 Task: Create new customer invoice with Date Opened: 20-May-23, Select Customer: Muse, Terms: Net 30. Make invoice entry for item-1 with Date: 20-May-23, Description: Chioma Celluattack Bundle
, Income Account: Income:Sales, Quantity: 1, Unit Price: 14.99, Sales Tax: Y, Sales Tax Included: Y, Tax Table: Sales Tax. Make entry for item-2 with Date: 20-May-23, Description: Secret Dry Spray Antiperspirant Deodorant Vanilla & Argan Oil (4.1 oz)
, Income Account: Income:Sales, Quantity: 1, Unit Price: 12.99, Sales Tax: Y, Sales Tax Included: Y, Tax Table: Sales Tax. Post Invoice with Post Date: 20-May-23, Post to Accounts: Assets:Accounts Receivable. Pay / Process Payment with Transaction Date: 18-Jun-23, Amount: 27.98, Transfer Account: Checking Account. Go to 'Print Invoice'.
Action: Mouse moved to (155, 33)
Screenshot: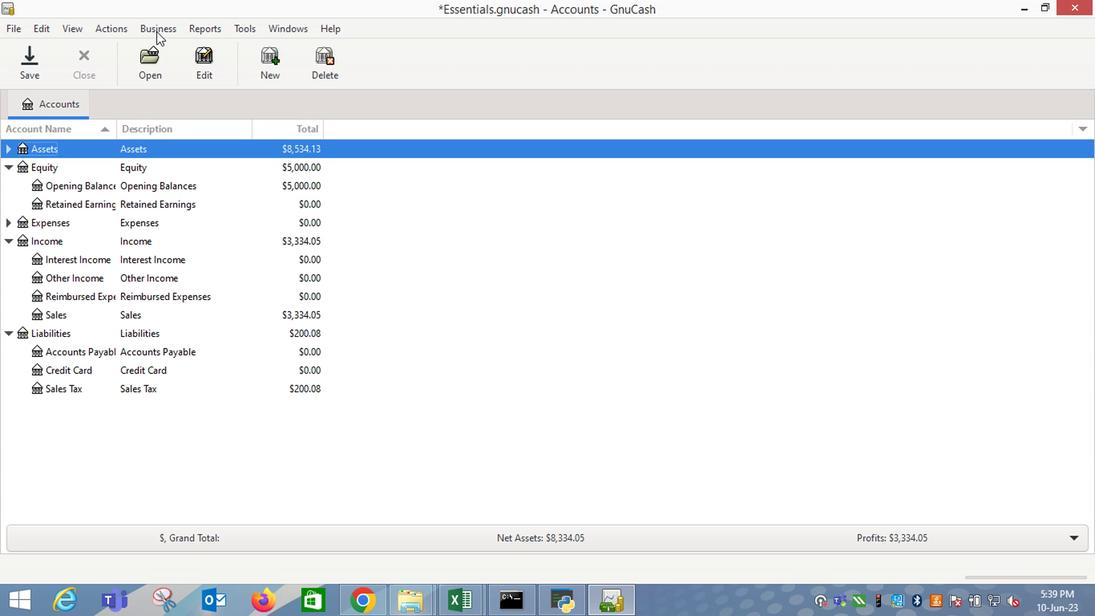 
Action: Mouse pressed left at (155, 33)
Screenshot: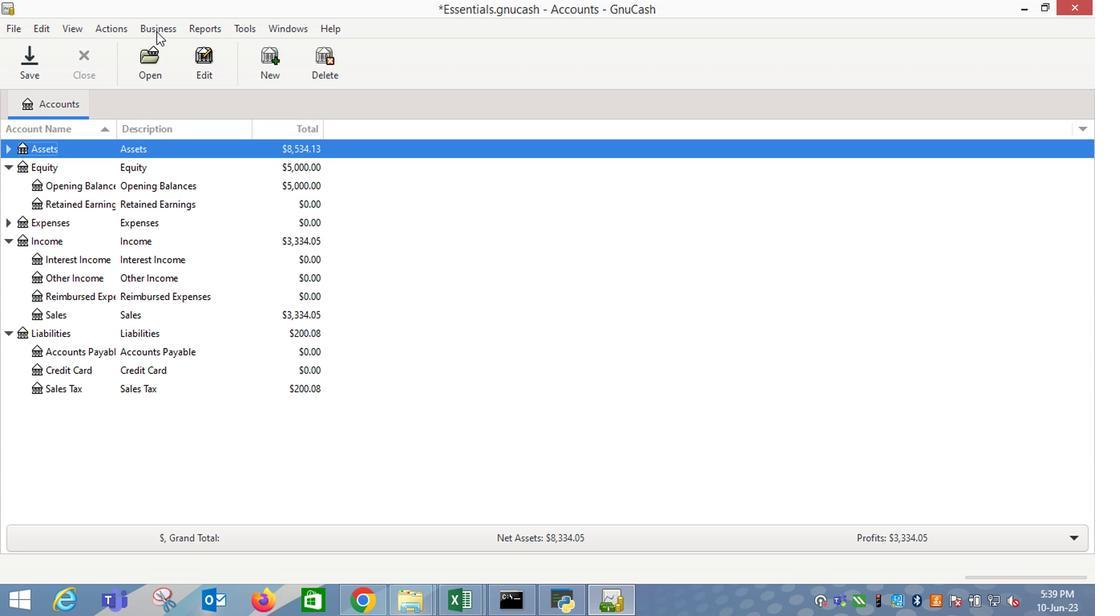 
Action: Mouse moved to (344, 112)
Screenshot: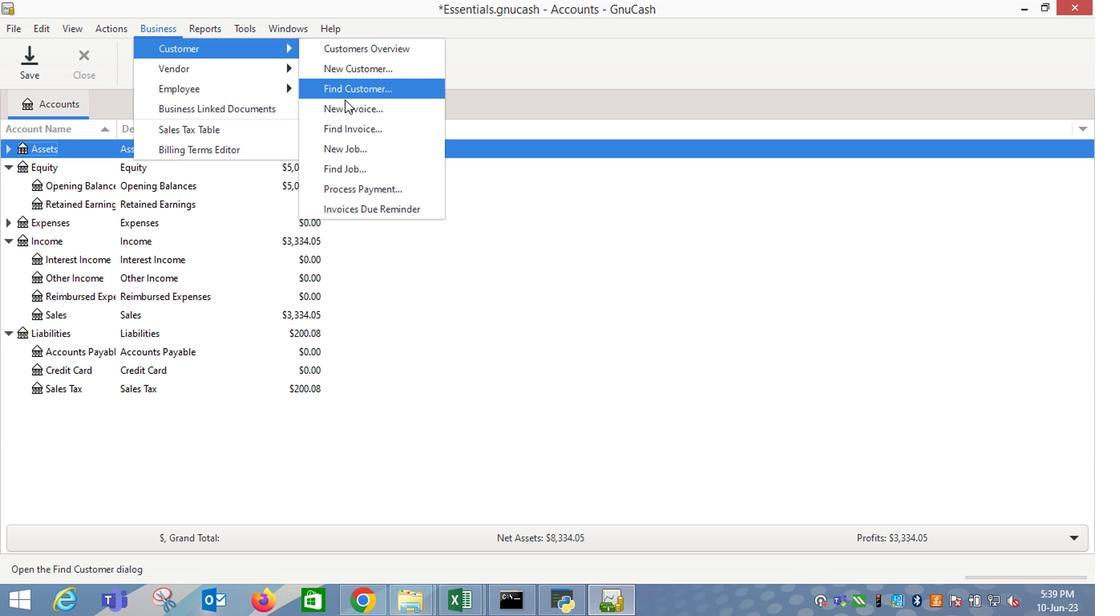 
Action: Mouse pressed left at (344, 112)
Screenshot: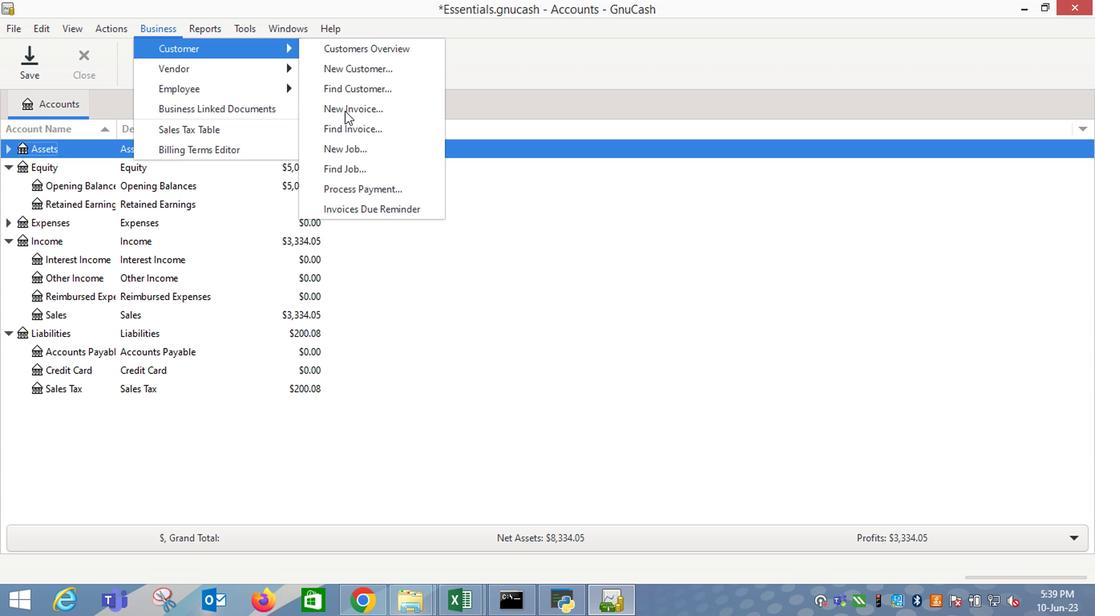 
Action: Mouse moved to (657, 243)
Screenshot: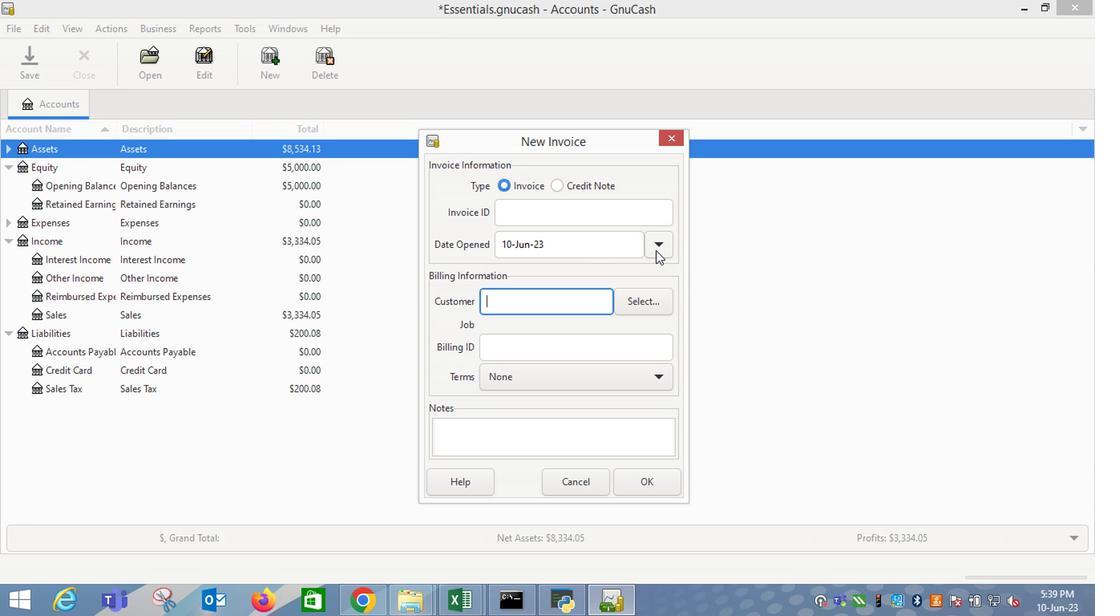 
Action: Mouse pressed left at (657, 243)
Screenshot: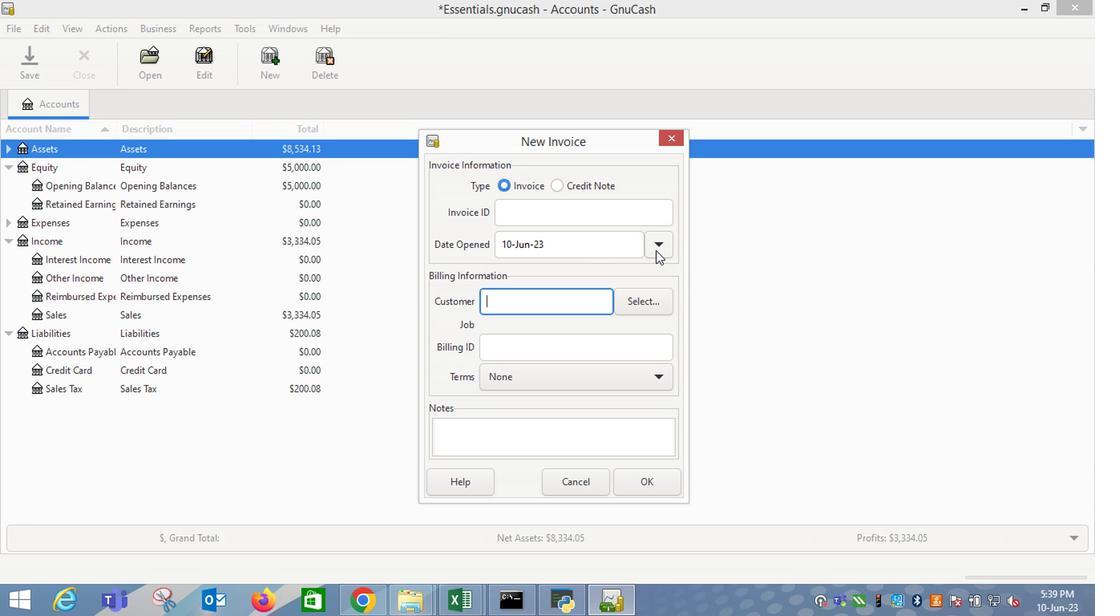 
Action: Mouse moved to (535, 272)
Screenshot: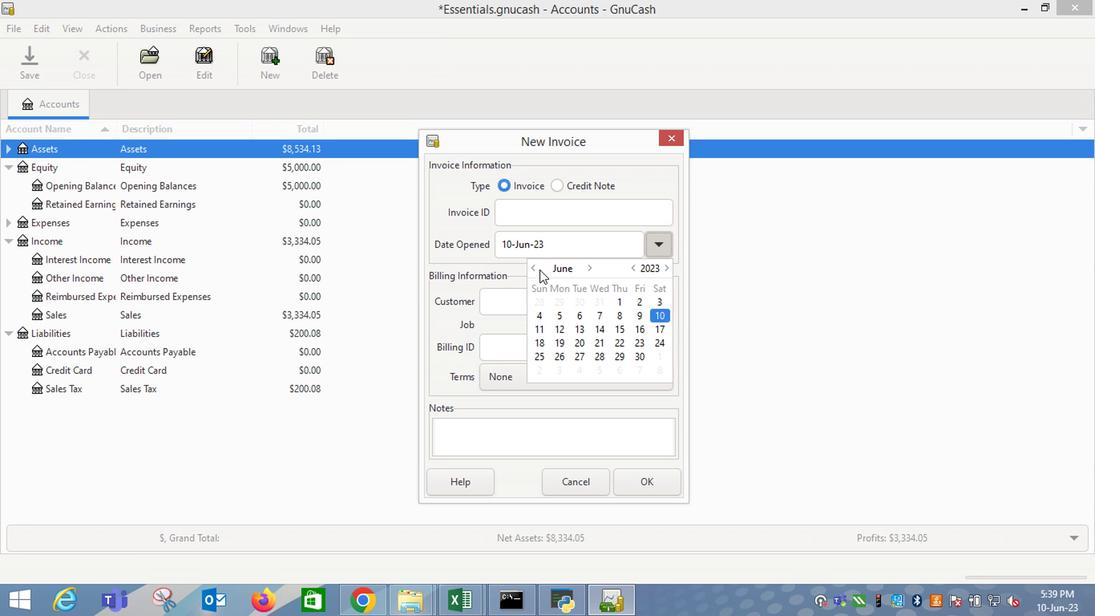 
Action: Mouse pressed left at (535, 272)
Screenshot: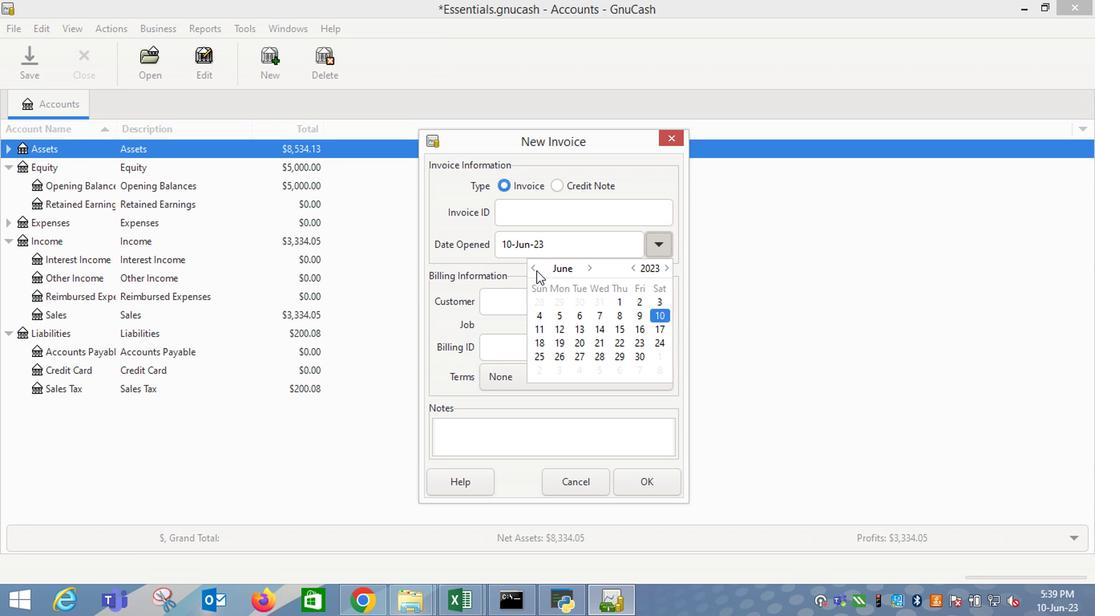 
Action: Mouse moved to (655, 329)
Screenshot: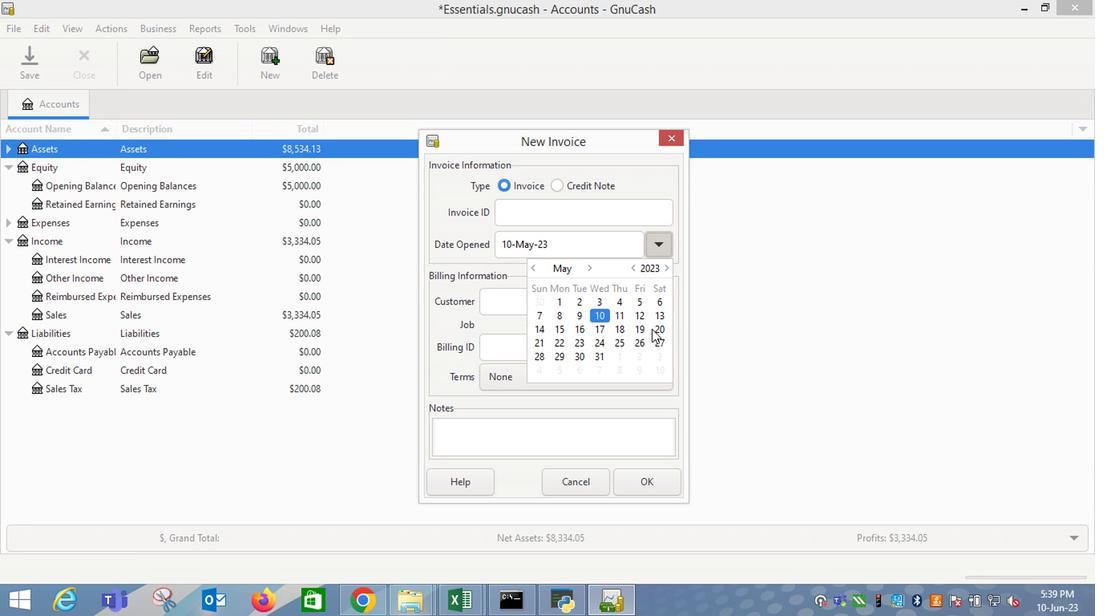 
Action: Mouse pressed left at (655, 329)
Screenshot: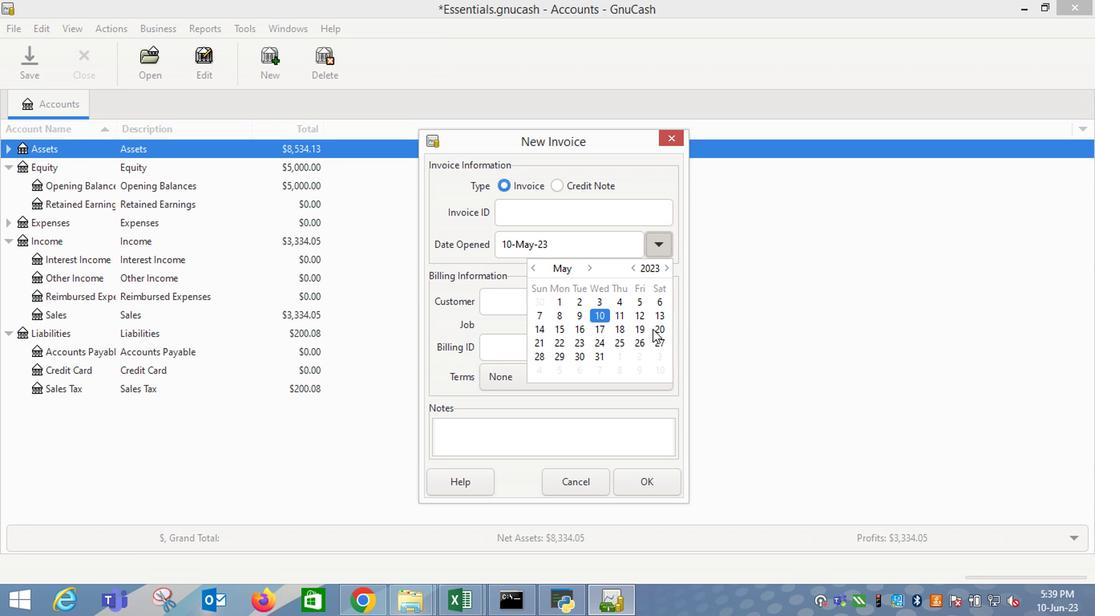
Action: Mouse moved to (481, 308)
Screenshot: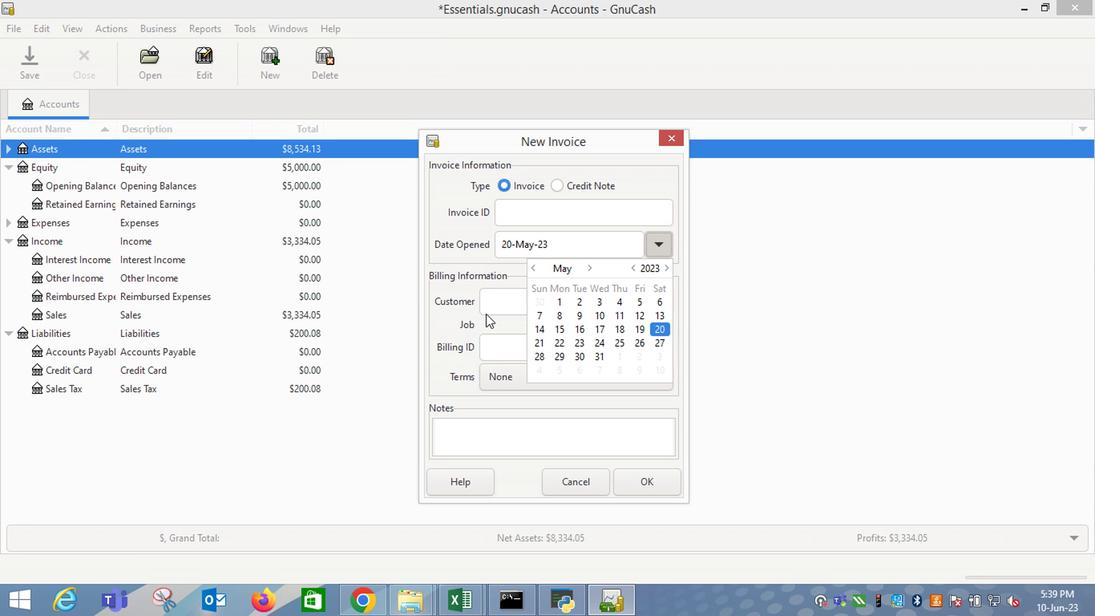 
Action: Mouse pressed left at (481, 308)
Screenshot: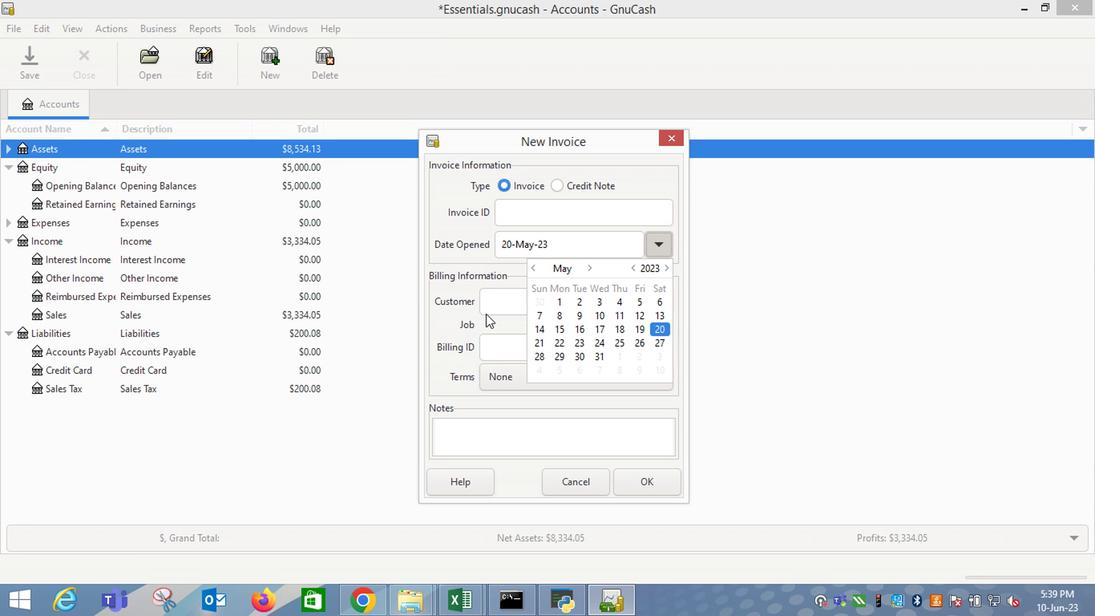 
Action: Mouse moved to (499, 305)
Screenshot: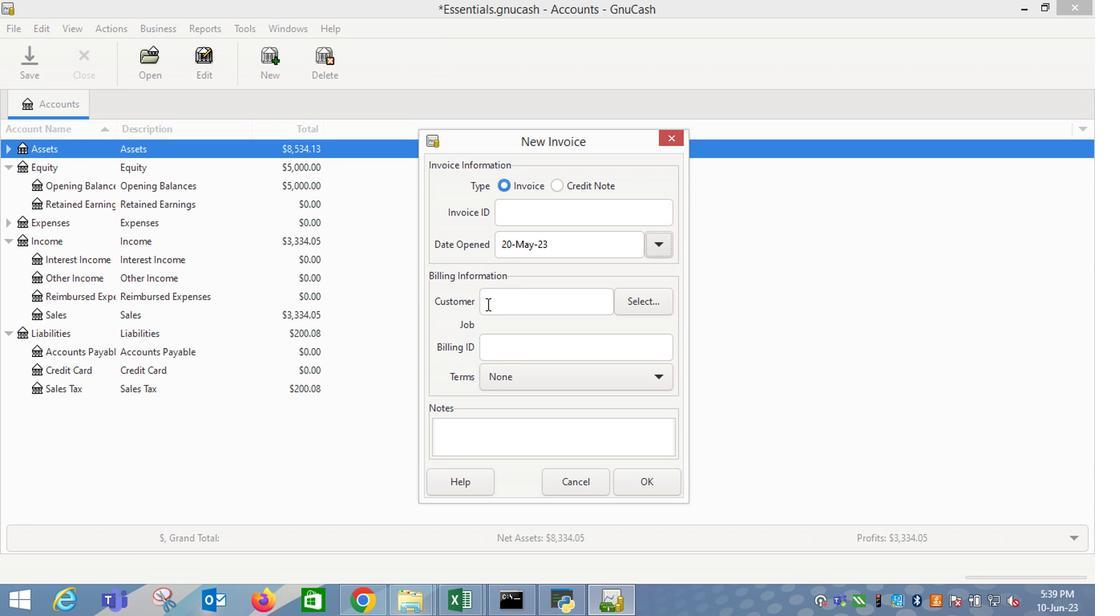 
Action: Mouse pressed left at (499, 305)
Screenshot: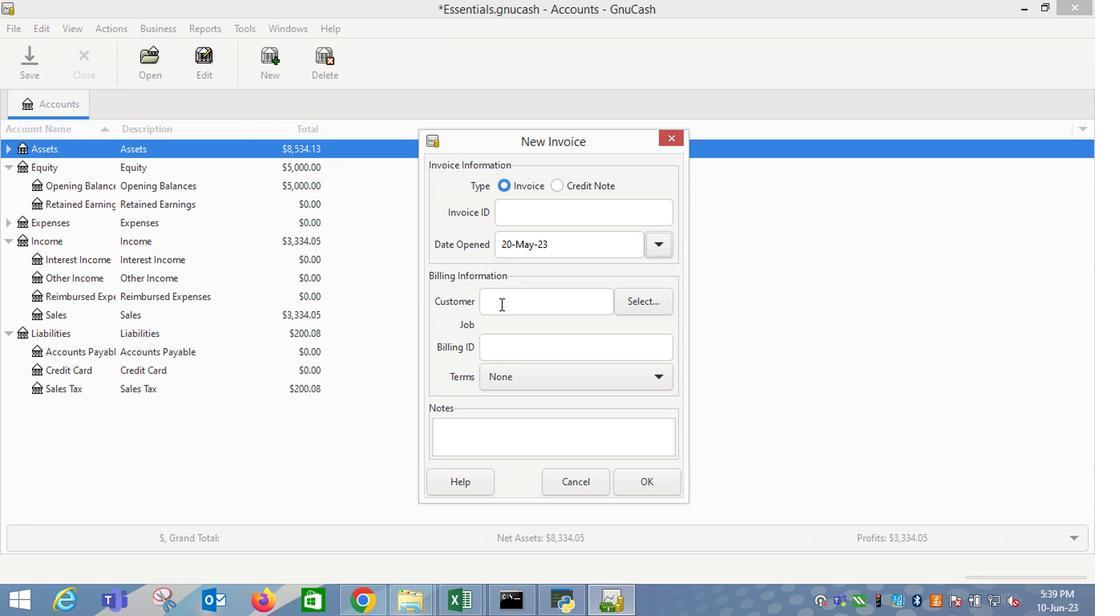 
Action: Key pressed <Key.shift_r>Mu
Screenshot: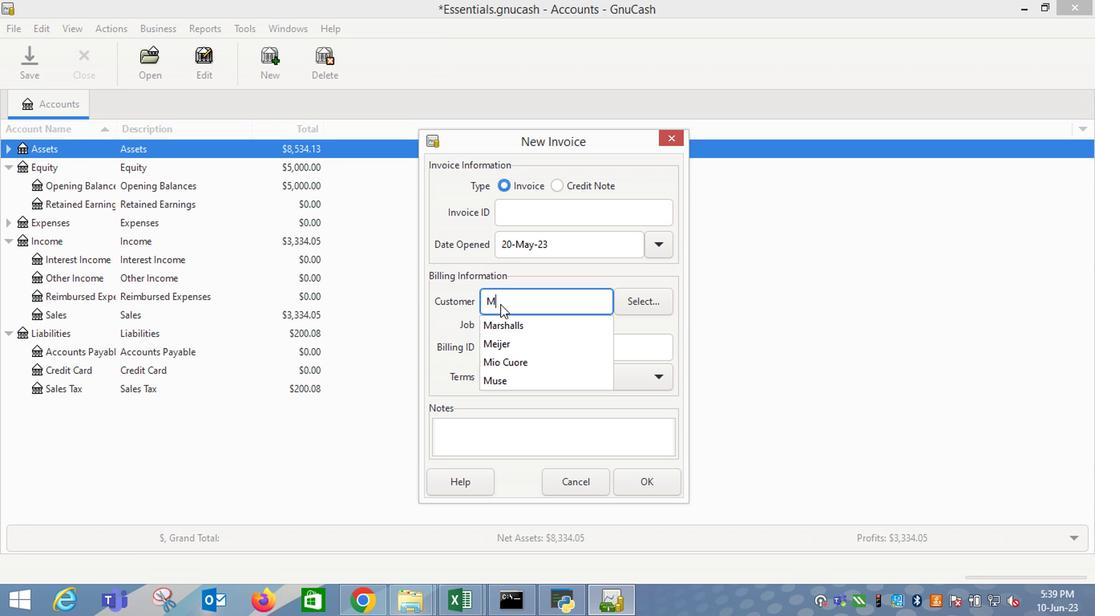 
Action: Mouse moved to (510, 321)
Screenshot: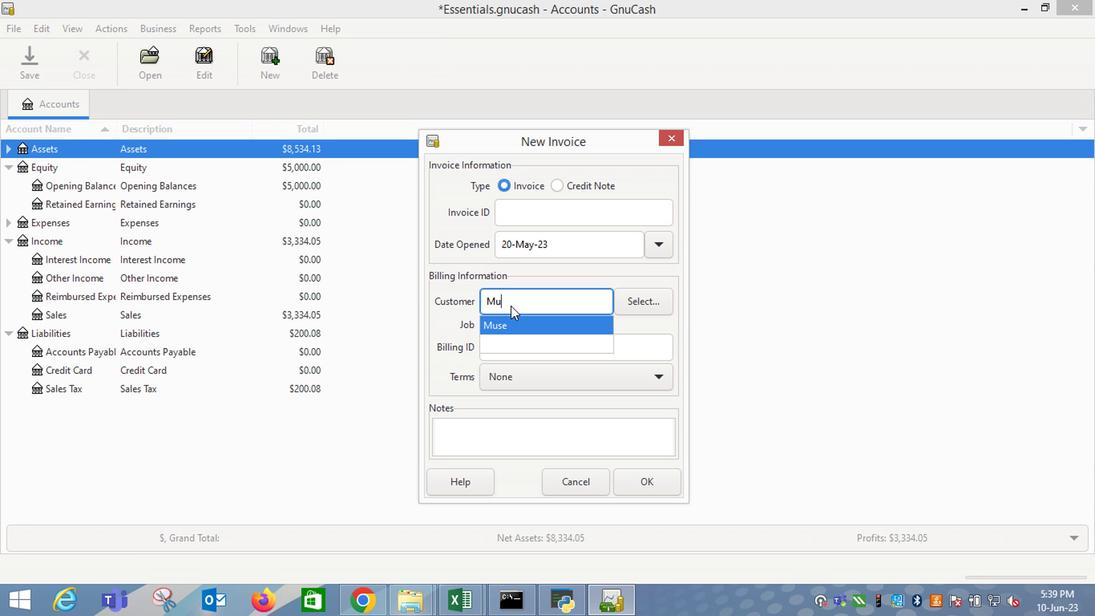 
Action: Mouse pressed left at (510, 321)
Screenshot: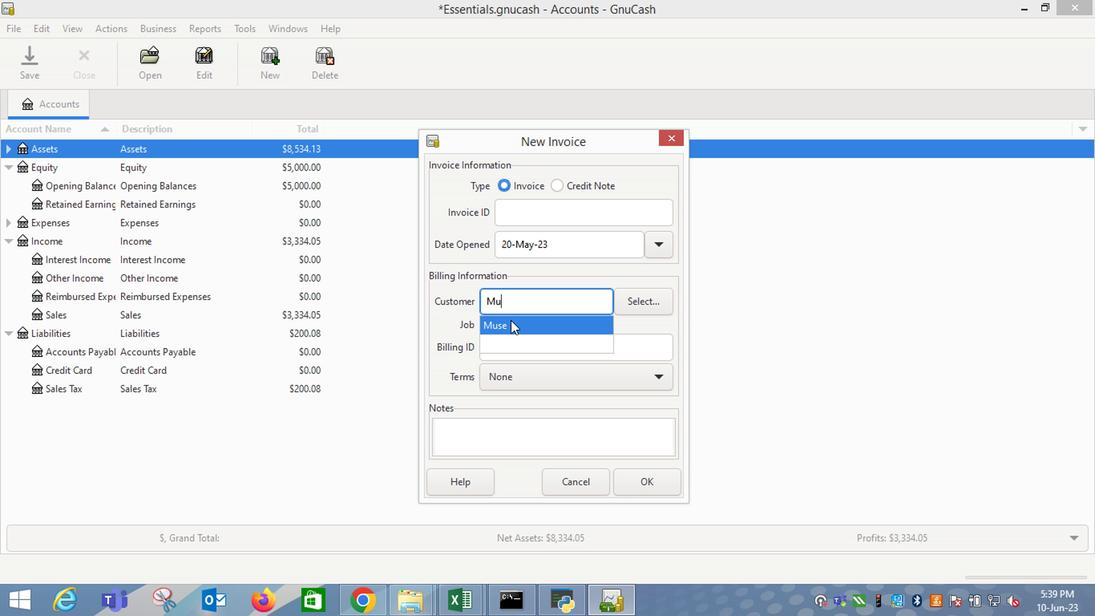 
Action: Mouse moved to (519, 401)
Screenshot: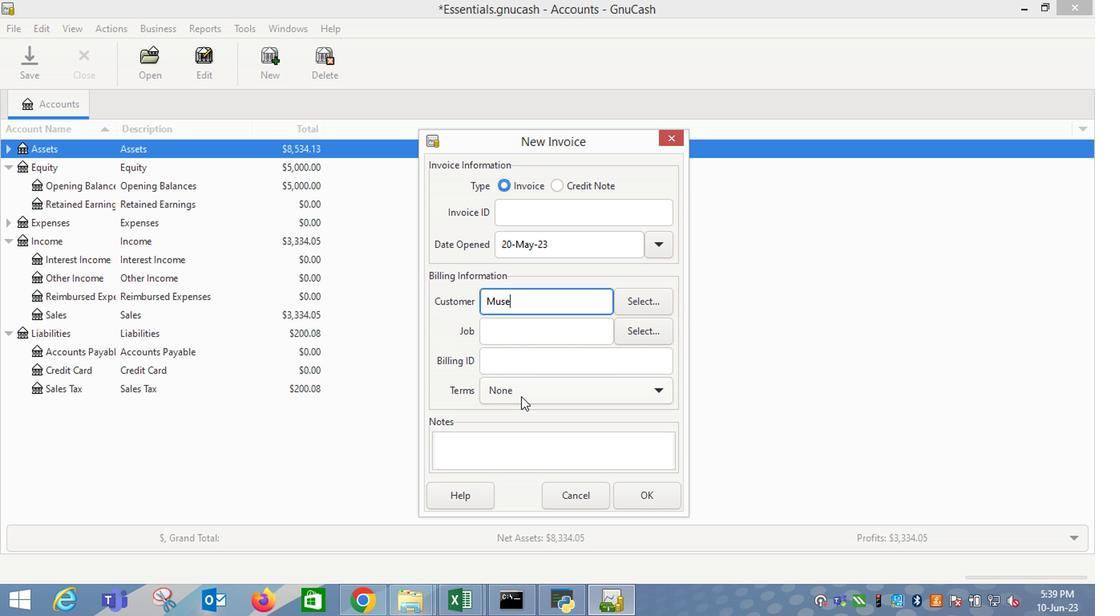 
Action: Mouse pressed left at (519, 401)
Screenshot: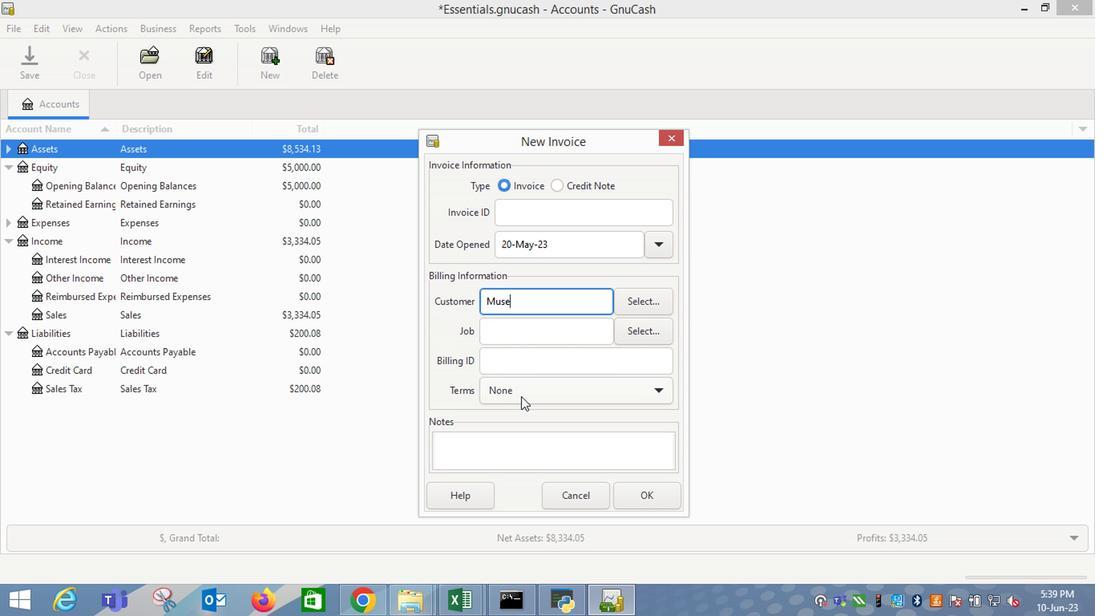 
Action: Mouse moved to (523, 447)
Screenshot: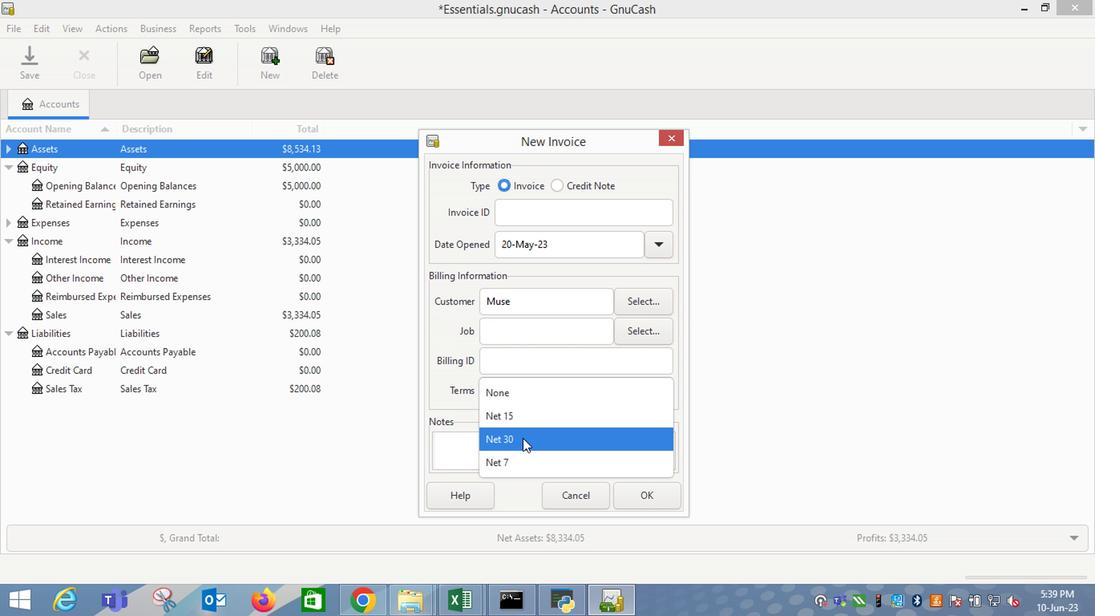 
Action: Mouse pressed left at (523, 447)
Screenshot: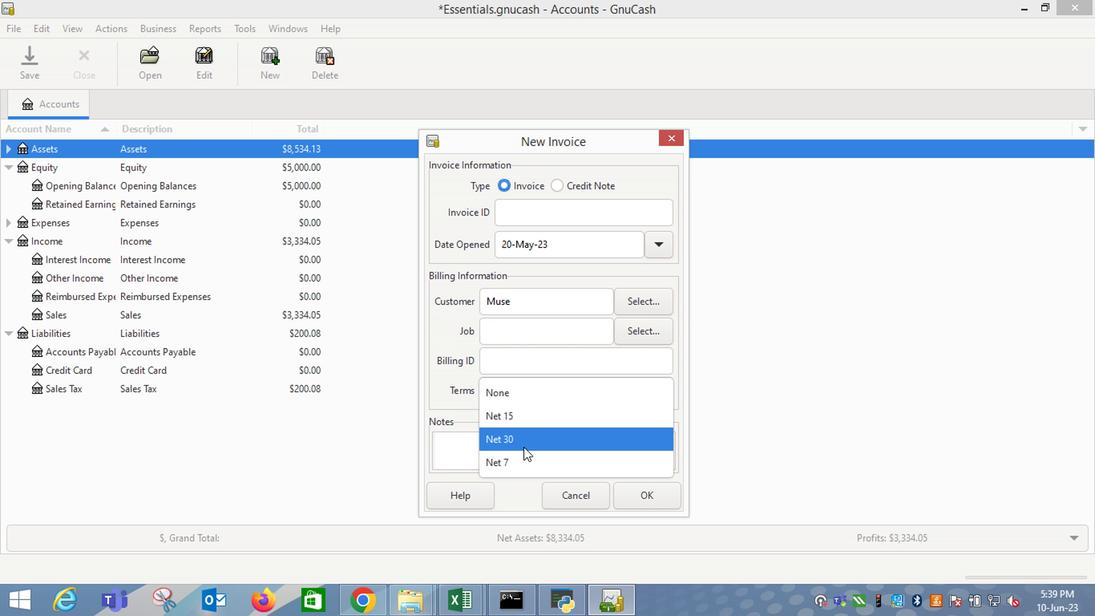 
Action: Mouse moved to (651, 493)
Screenshot: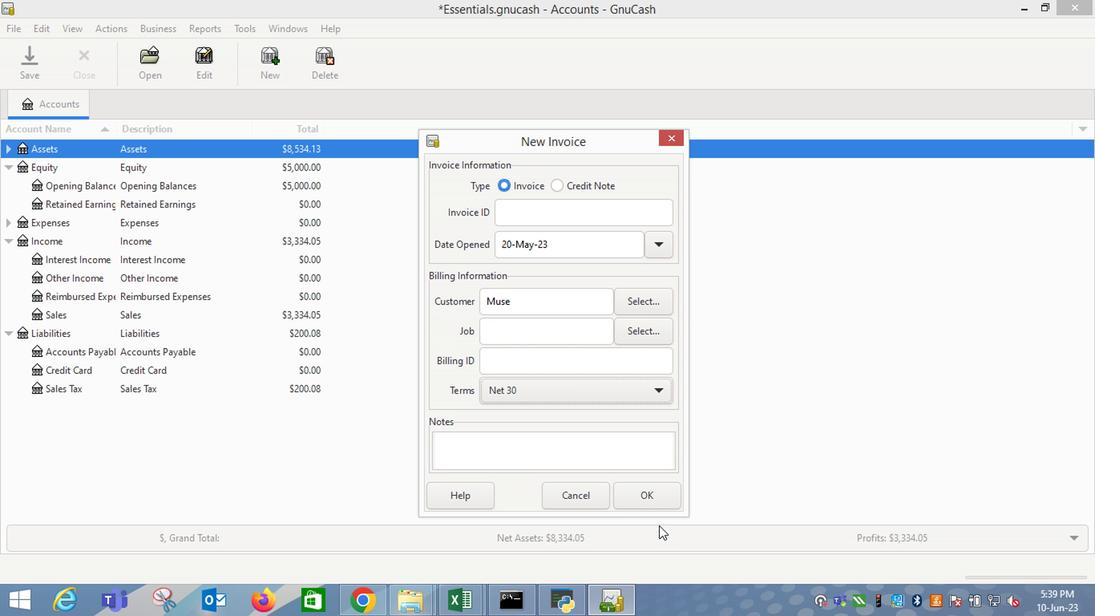 
Action: Mouse pressed left at (651, 493)
Screenshot: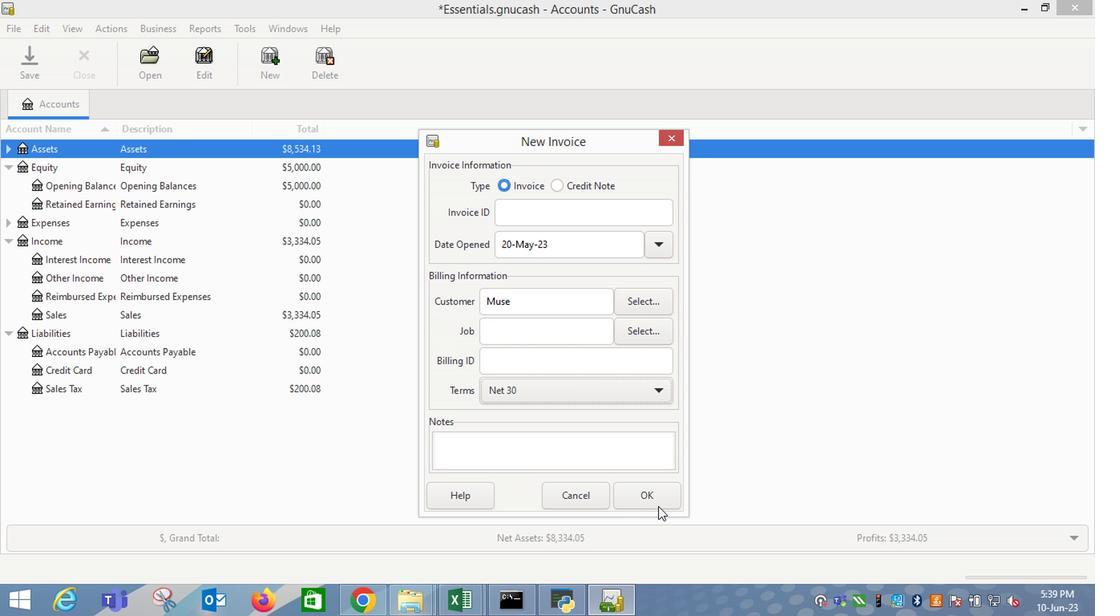 
Action: Mouse moved to (68, 305)
Screenshot: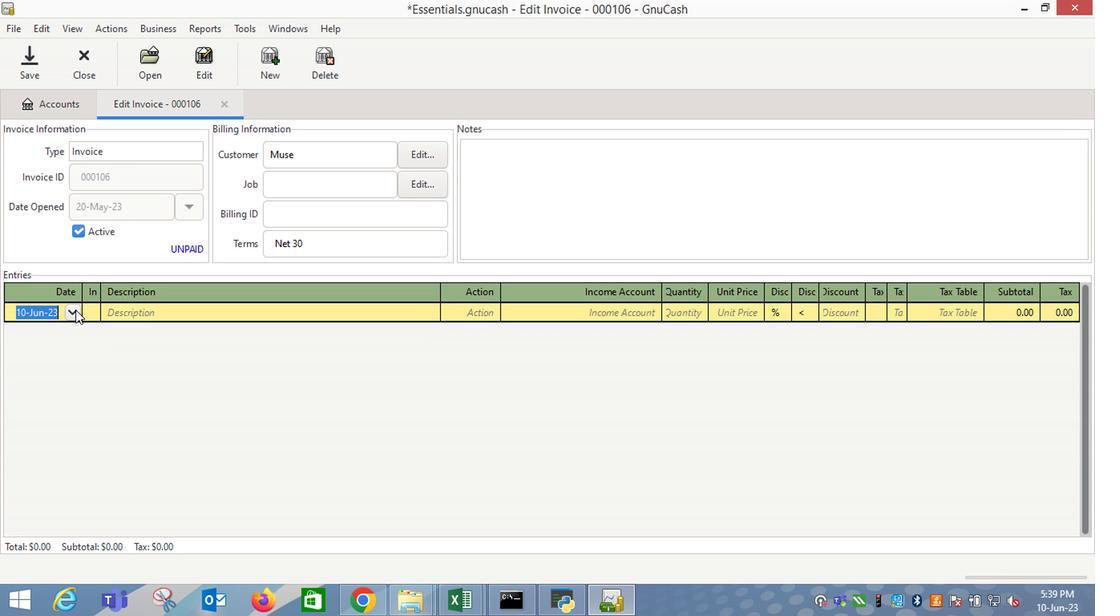 
Action: Mouse pressed left at (68, 305)
Screenshot: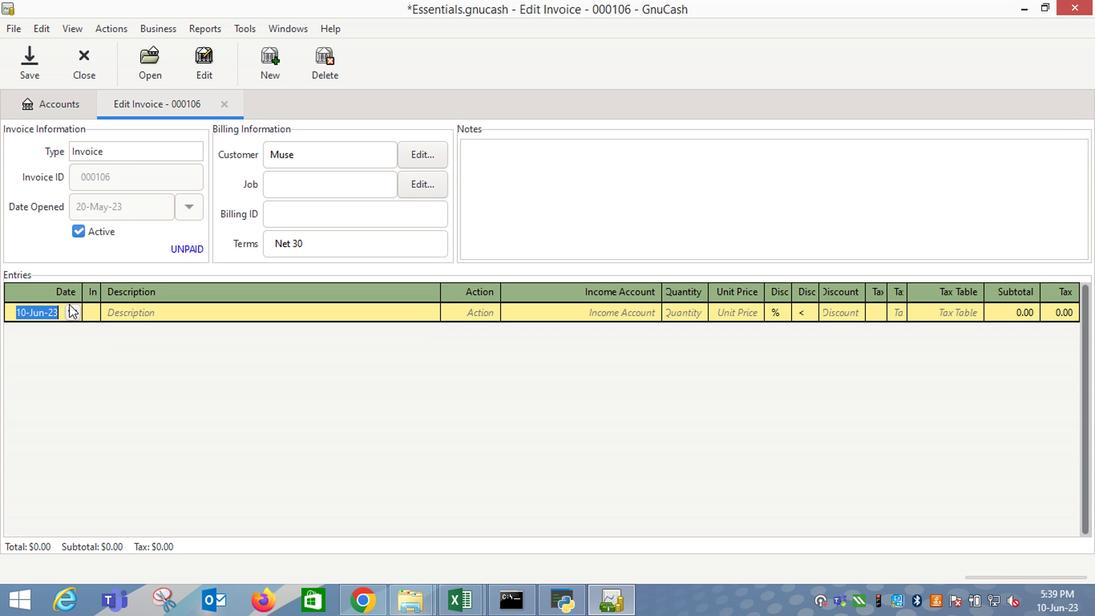 
Action: Mouse moved to (67, 312)
Screenshot: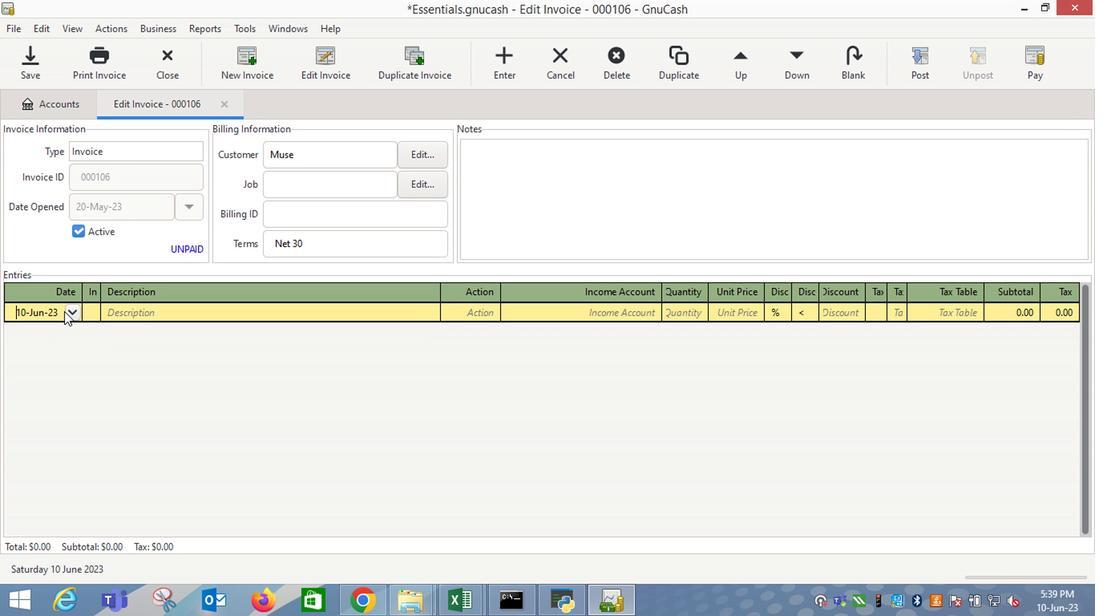 
Action: Mouse pressed left at (66, 312)
Screenshot: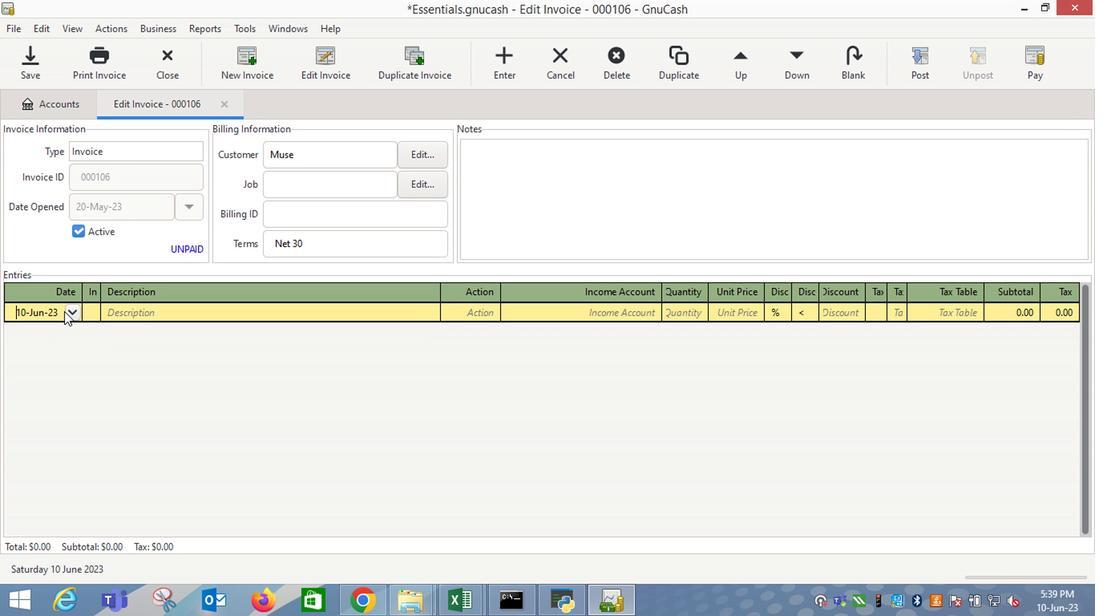 
Action: Mouse moved to (12, 334)
Screenshot: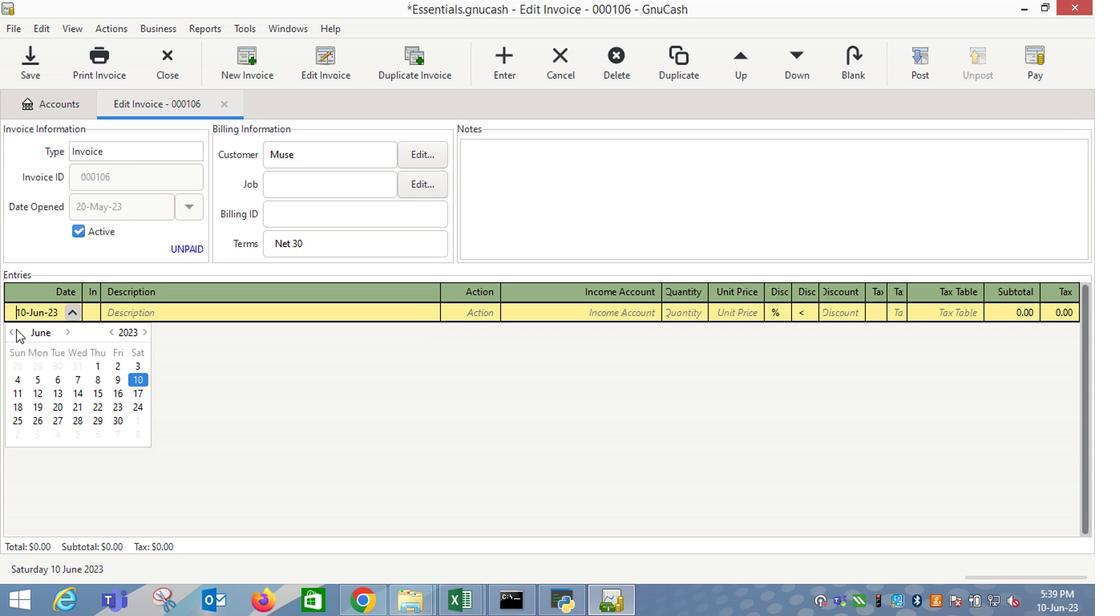 
Action: Mouse pressed left at (12, 334)
Screenshot: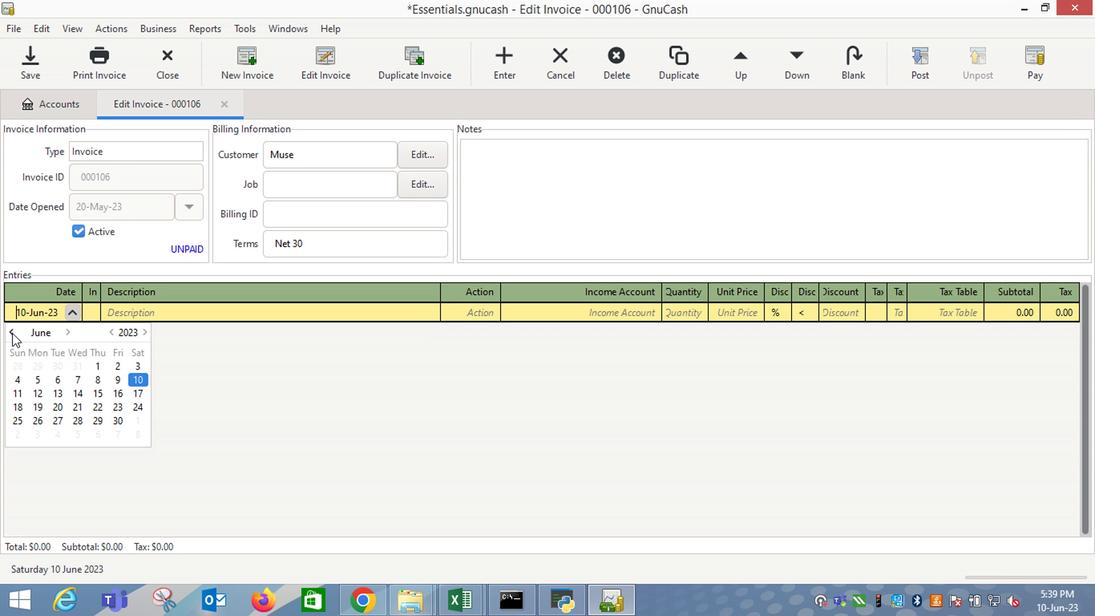 
Action: Mouse moved to (136, 395)
Screenshot: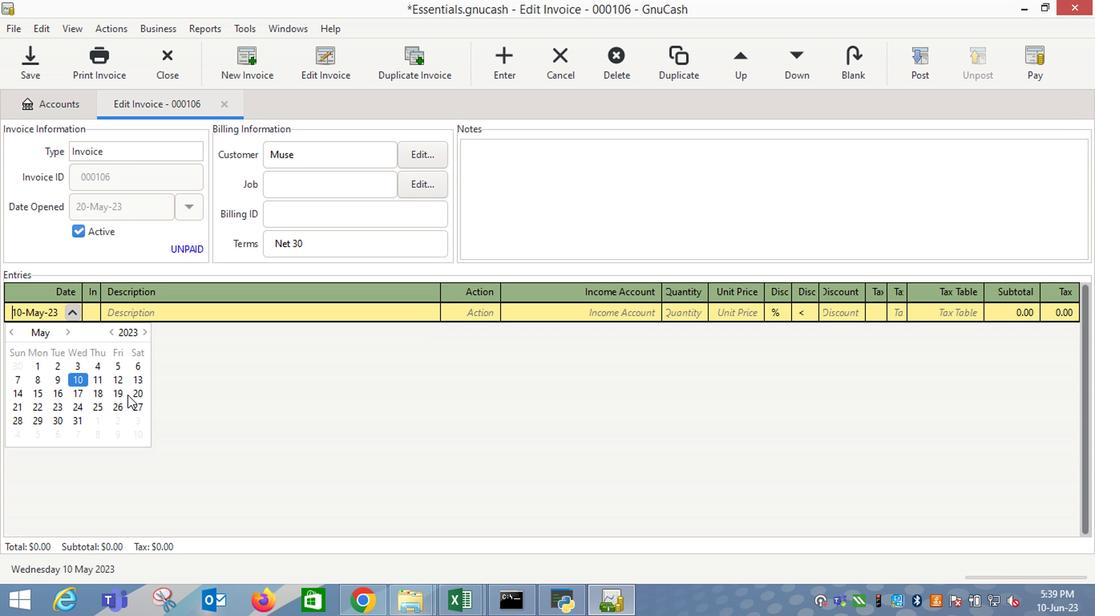 
Action: Mouse pressed left at (136, 395)
Screenshot: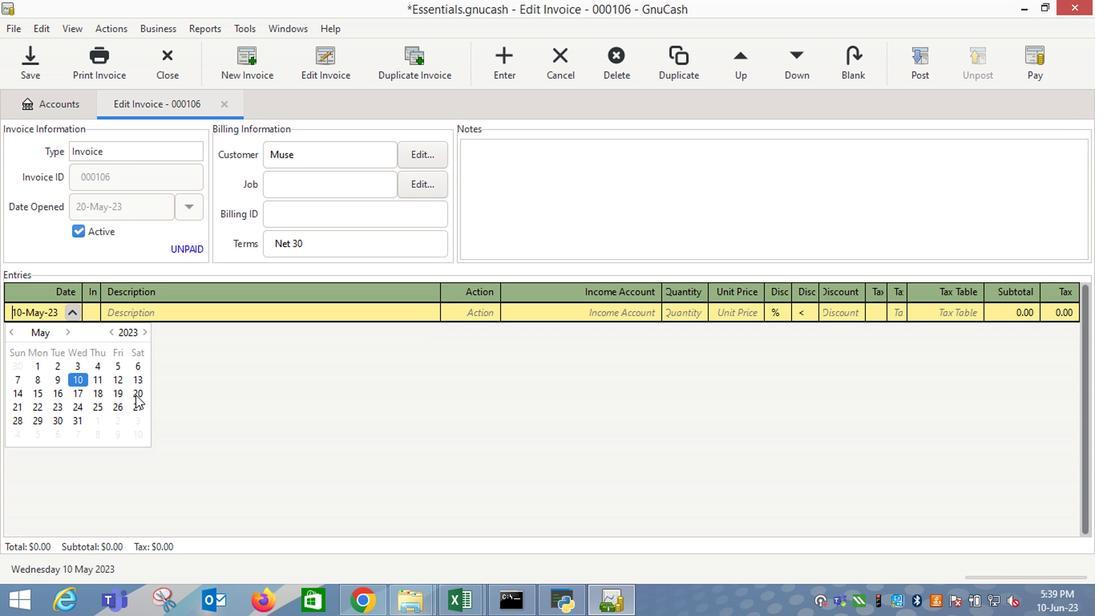 
Action: Mouse moved to (136, 397)
Screenshot: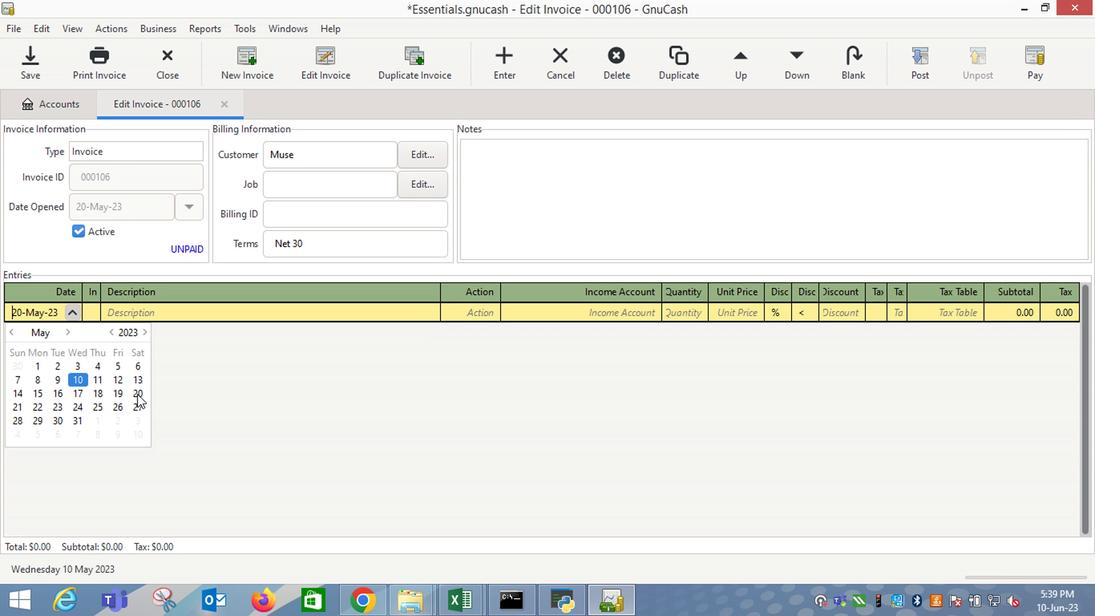 
Action: Key pressed <Key.tab><Key.shift_r>Chioma<Key.space><Key.shift_r>Ce<Key.tab><Key.tab>14.99<Key.tab>
Screenshot: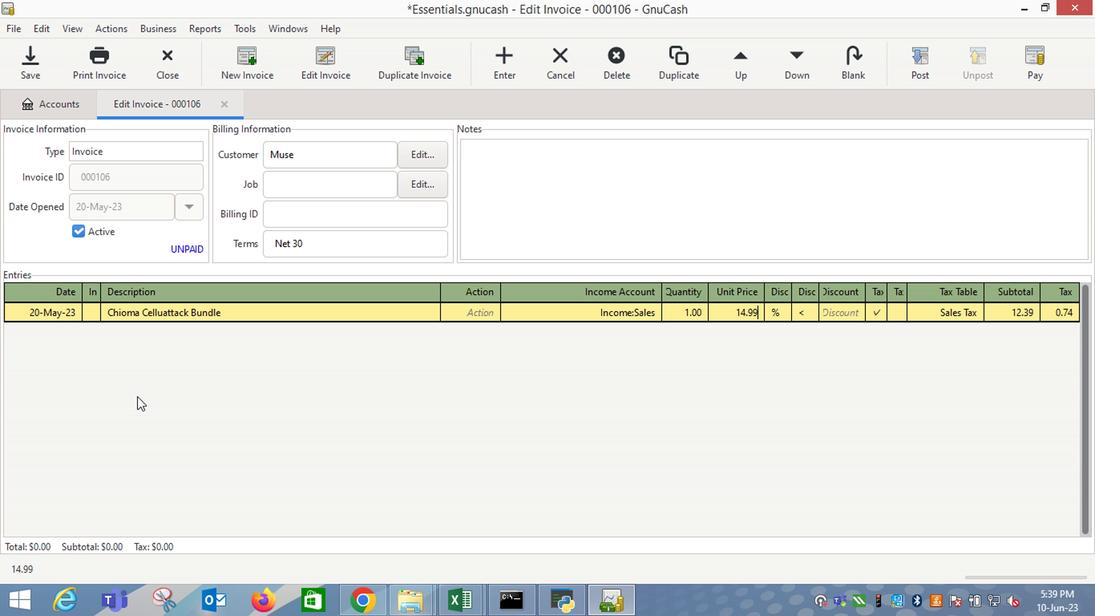 
Action: Mouse moved to (890, 309)
Screenshot: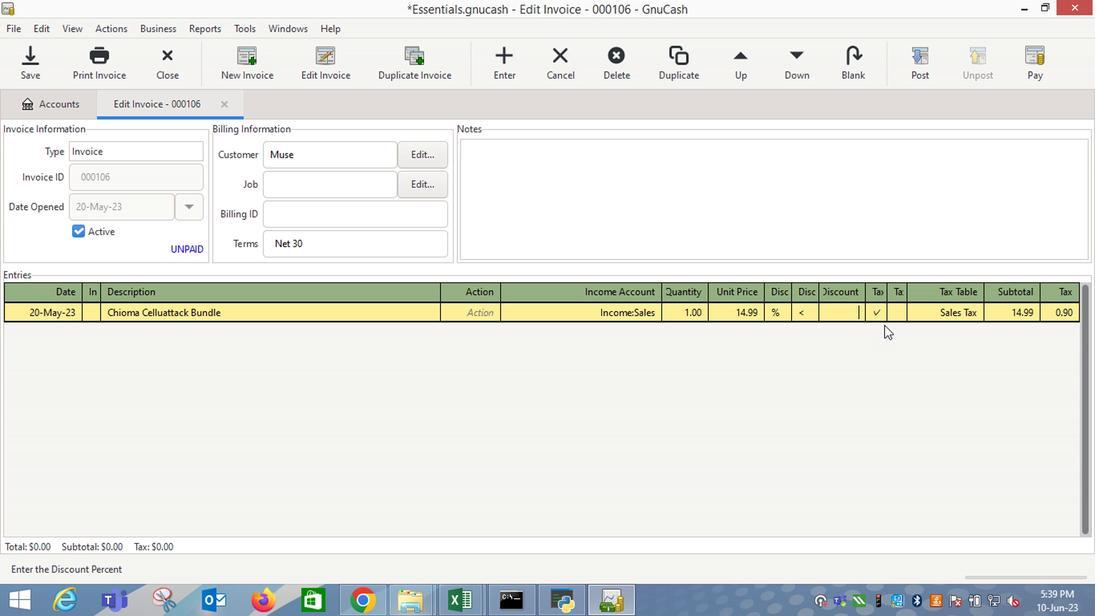 
Action: Mouse pressed left at (890, 309)
Screenshot: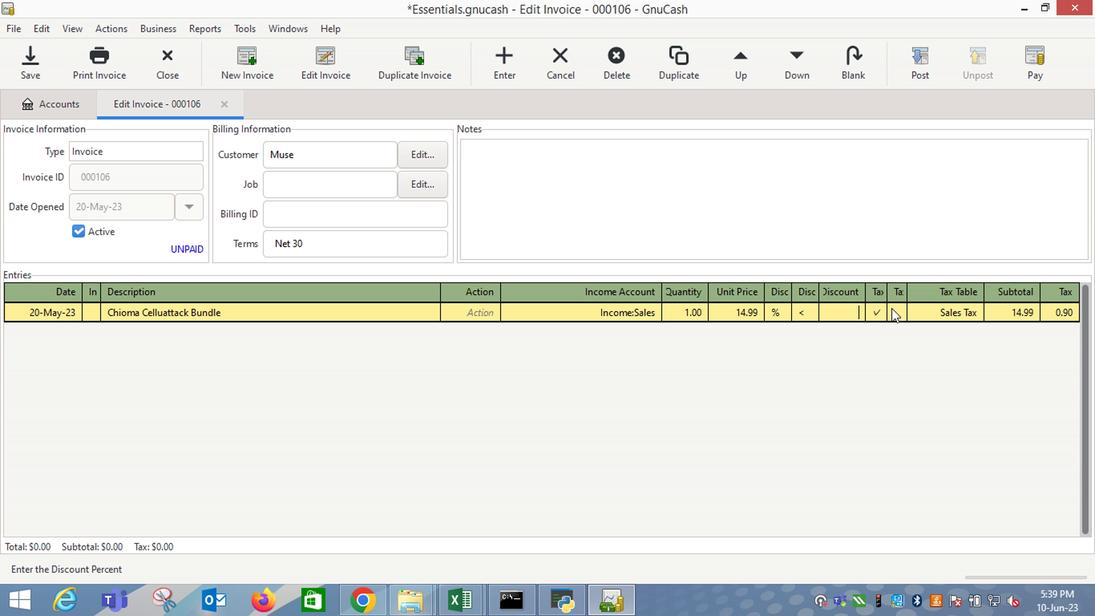 
Action: Mouse moved to (944, 314)
Screenshot: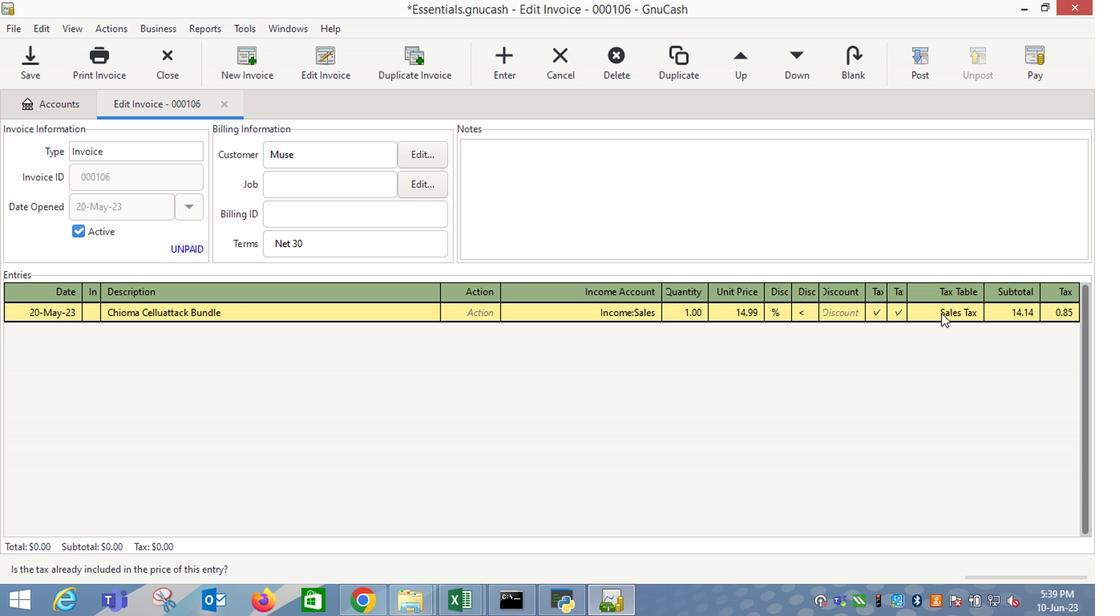 
Action: Mouse pressed left at (944, 314)
Screenshot: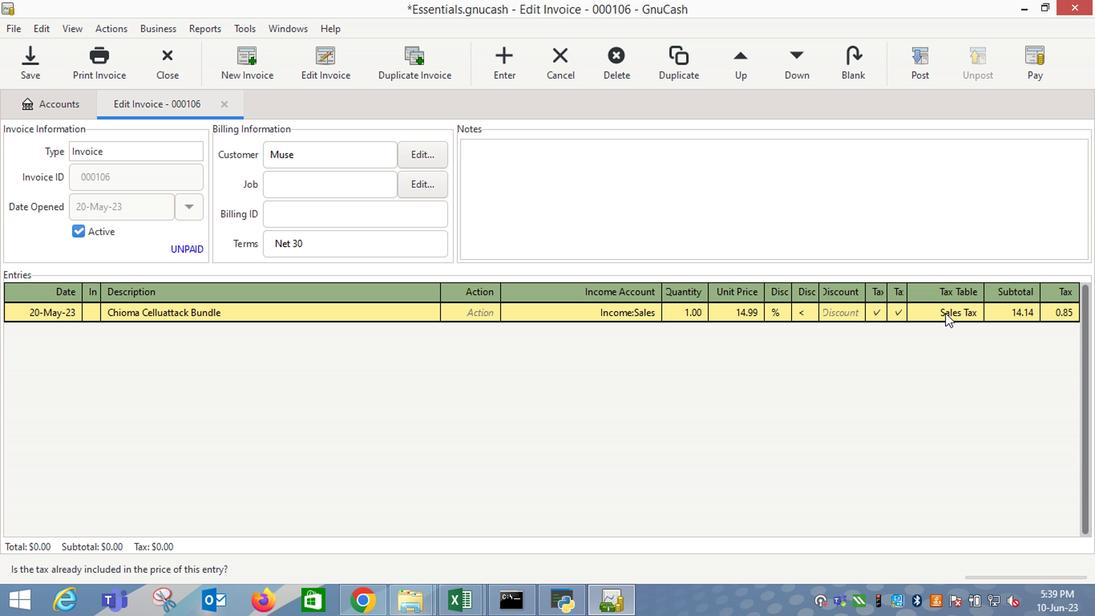 
Action: Mouse moved to (944, 316)
Screenshot: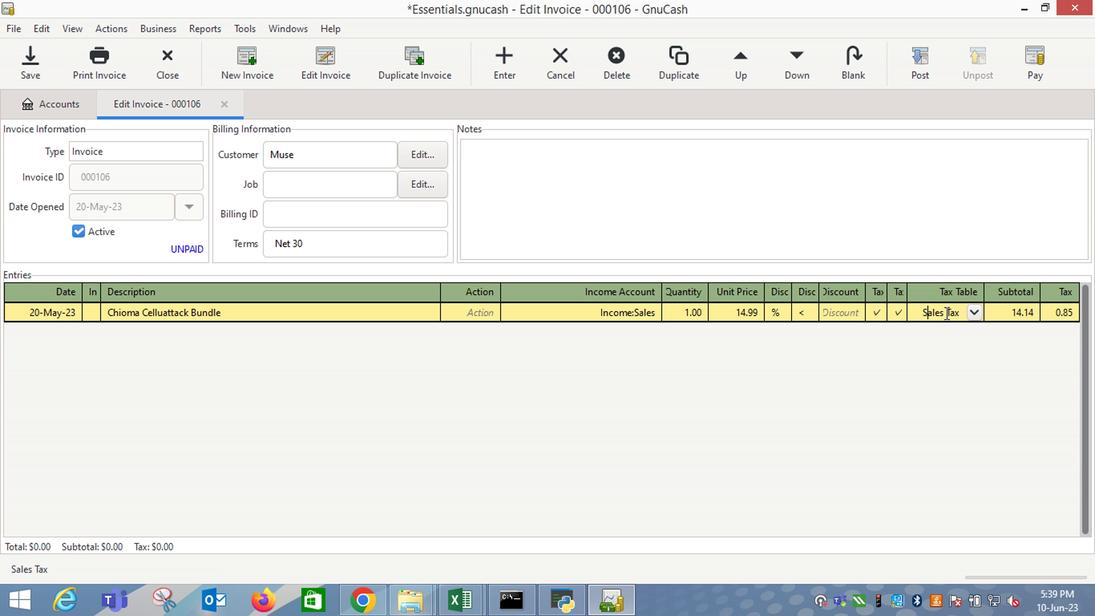 
Action: Key pressed <Key.enter><Key.tab><Key.shift_r>Secret<Key.space><Key.tab>1<Key.tab>12.99<Key.tab>
Screenshot: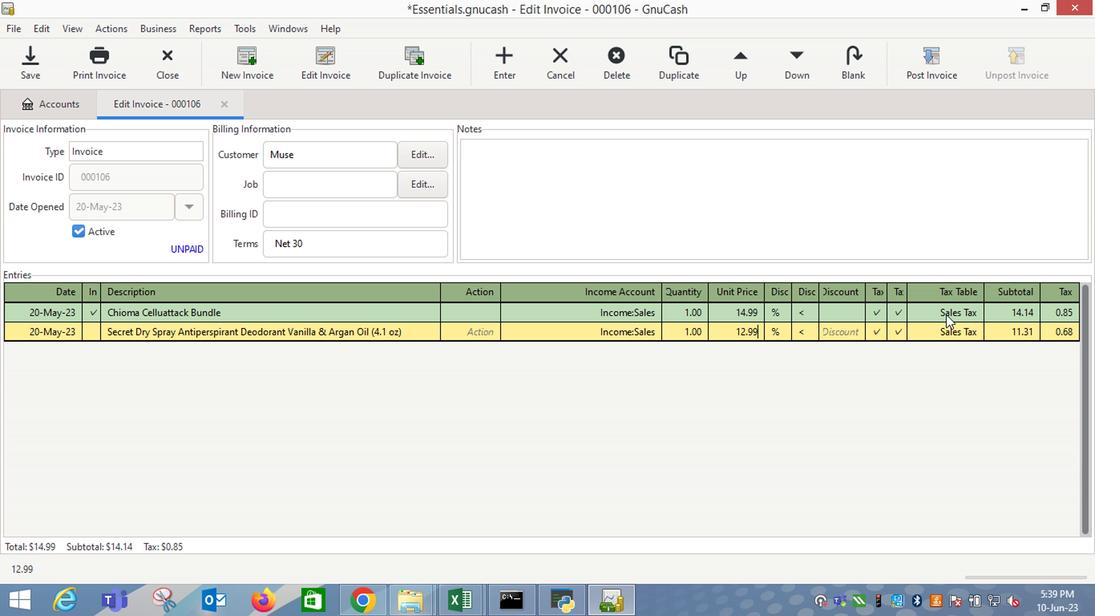 
Action: Mouse moved to (938, 333)
Screenshot: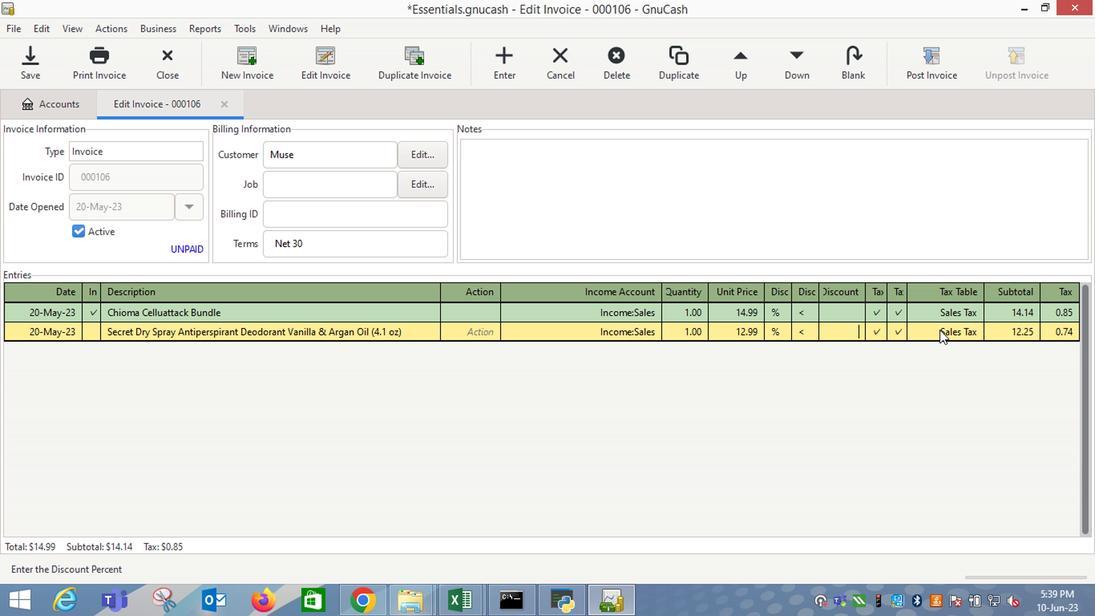 
Action: Mouse pressed left at (938, 333)
Screenshot: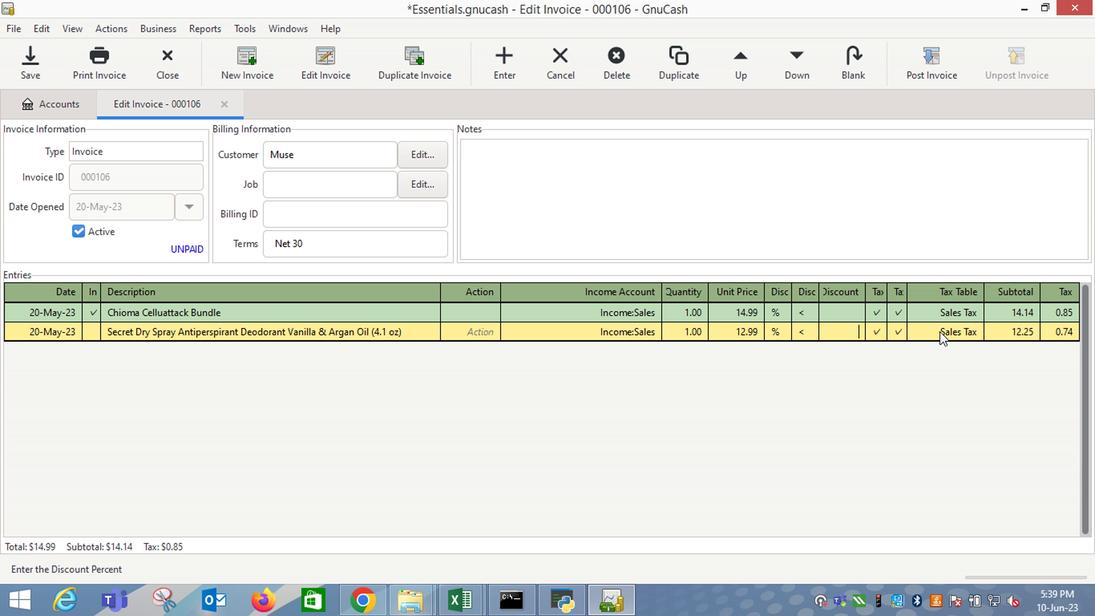 
Action: Mouse moved to (932, 336)
Screenshot: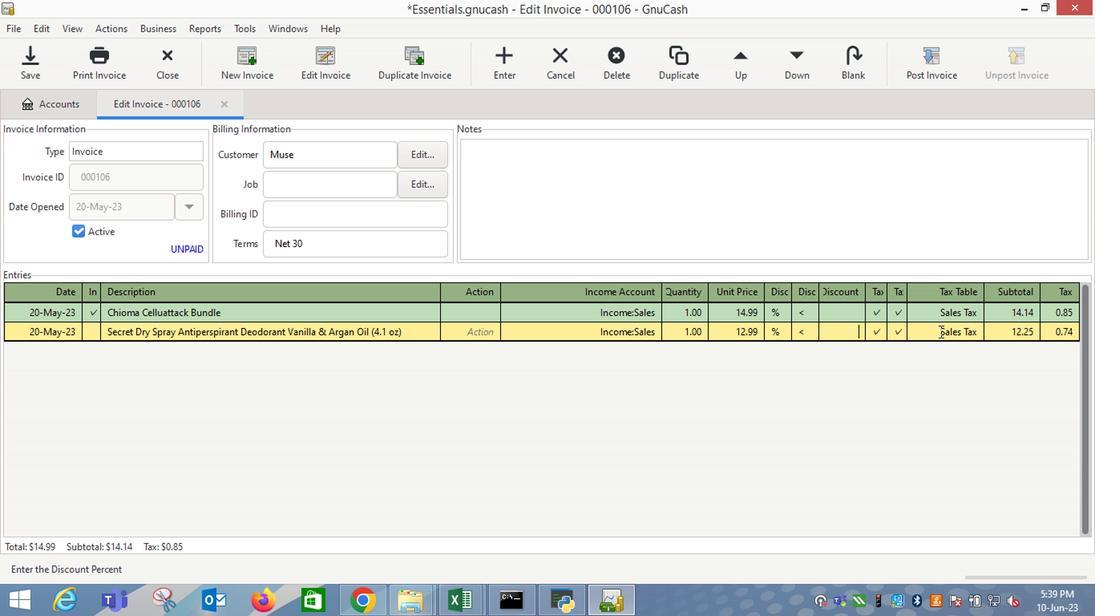 
Action: Key pressed <Key.enter>
Screenshot: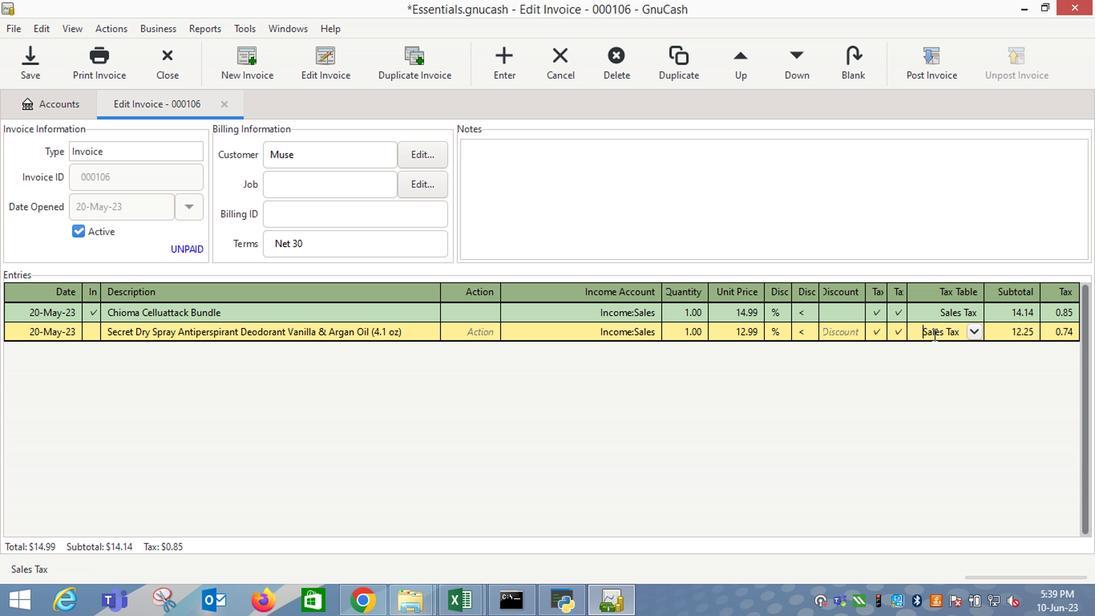 
Action: Mouse moved to (934, 70)
Screenshot: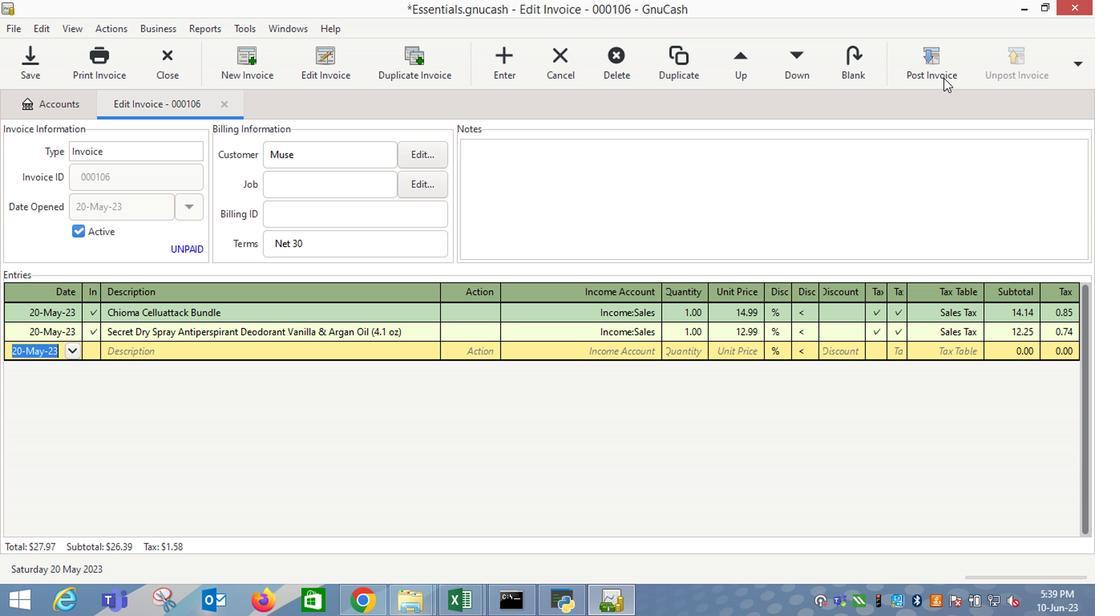 
Action: Mouse pressed left at (934, 70)
Screenshot: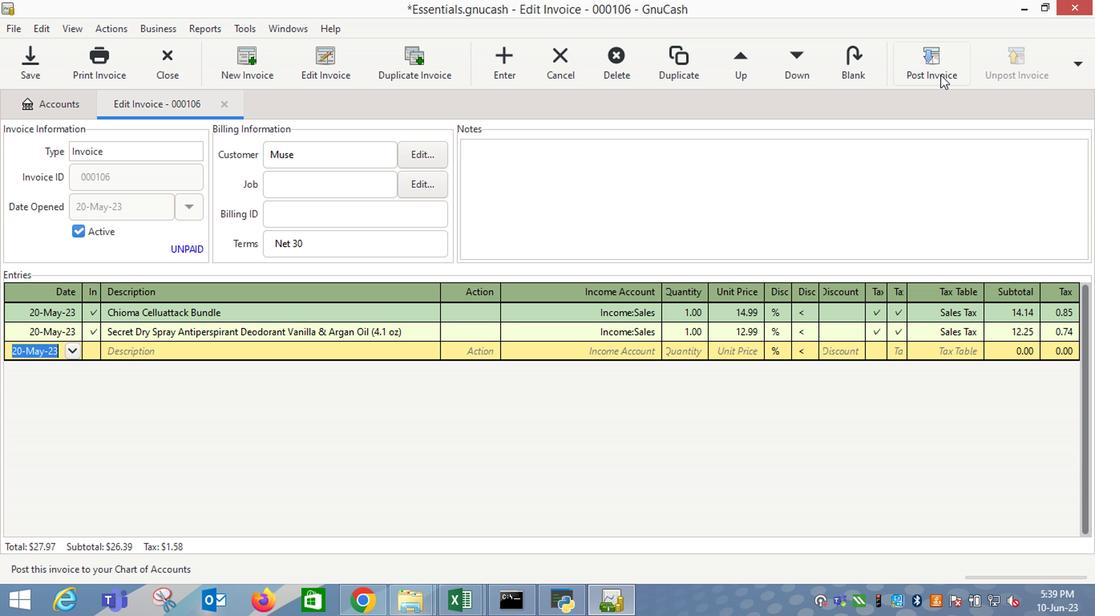 
Action: Mouse moved to (688, 270)
Screenshot: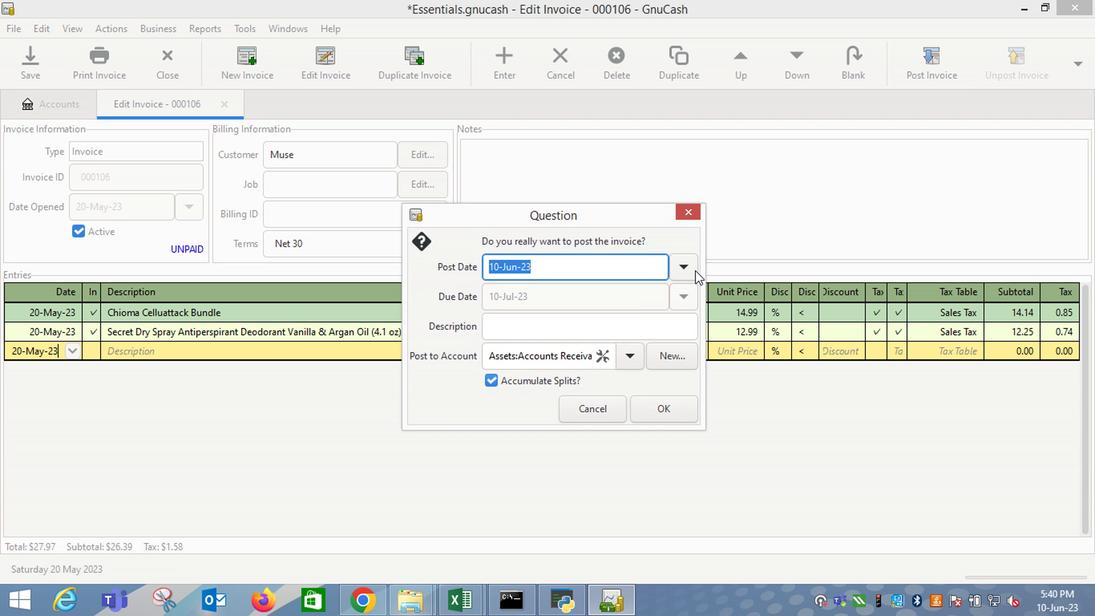 
Action: Mouse pressed left at (688, 270)
Screenshot: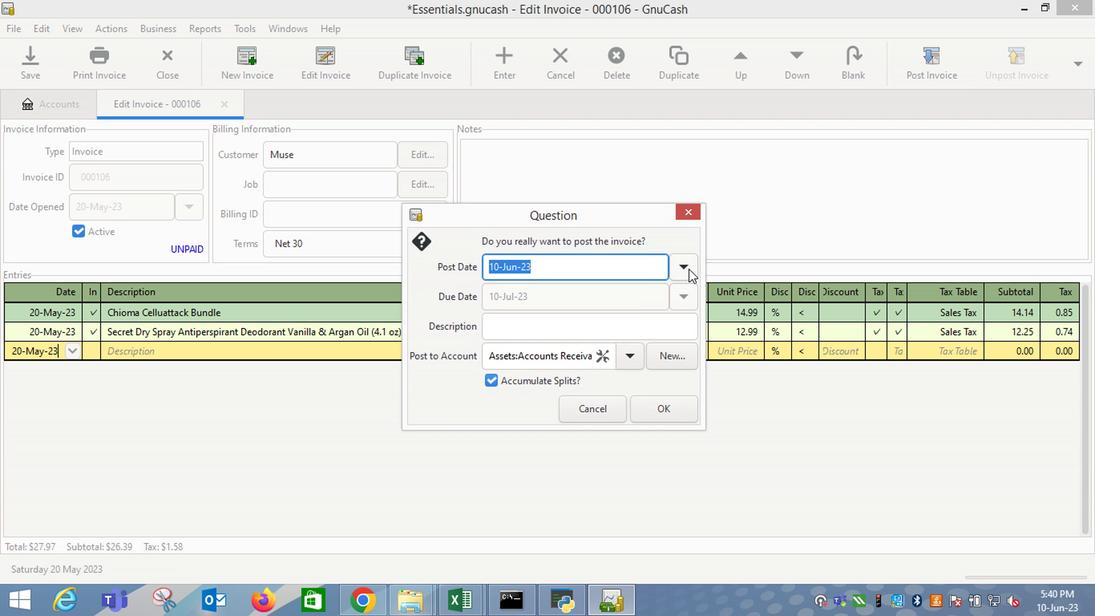 
Action: Mouse moved to (557, 291)
Screenshot: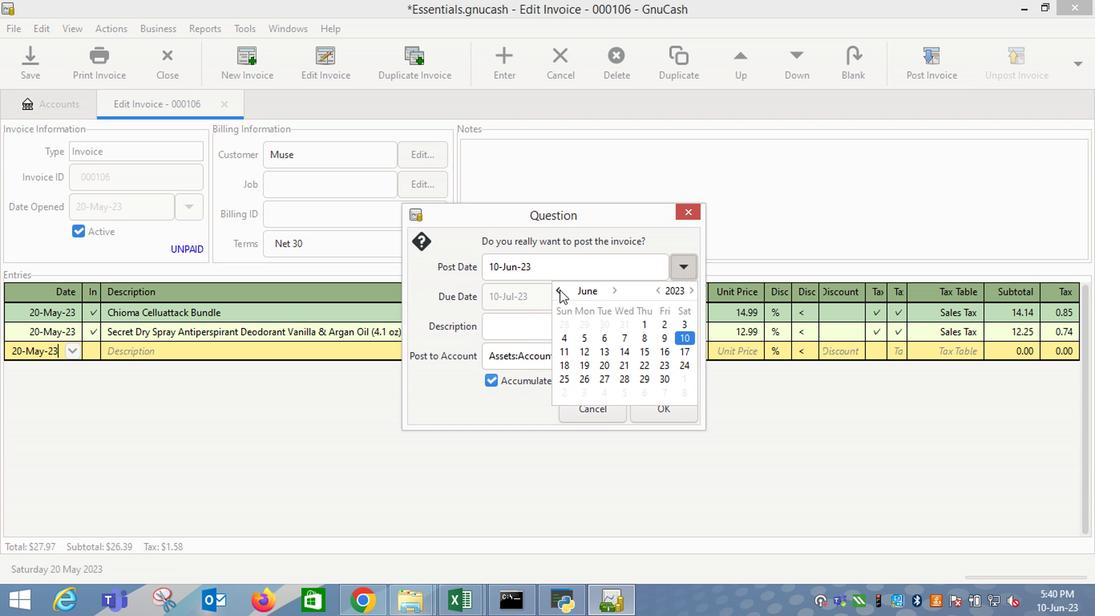 
Action: Mouse pressed left at (557, 291)
Screenshot: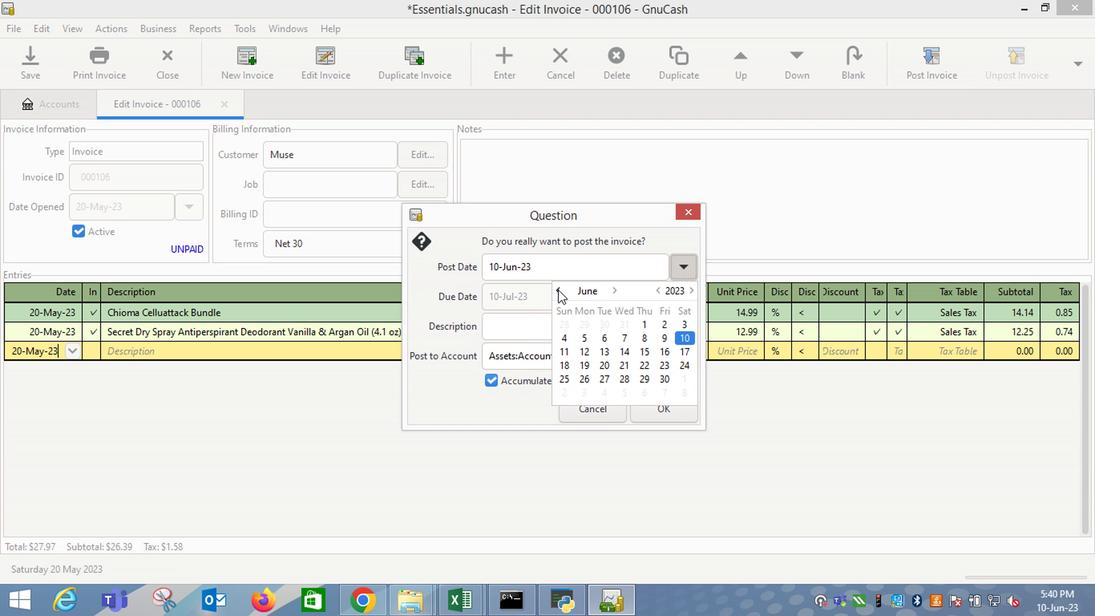 
Action: Mouse moved to (684, 353)
Screenshot: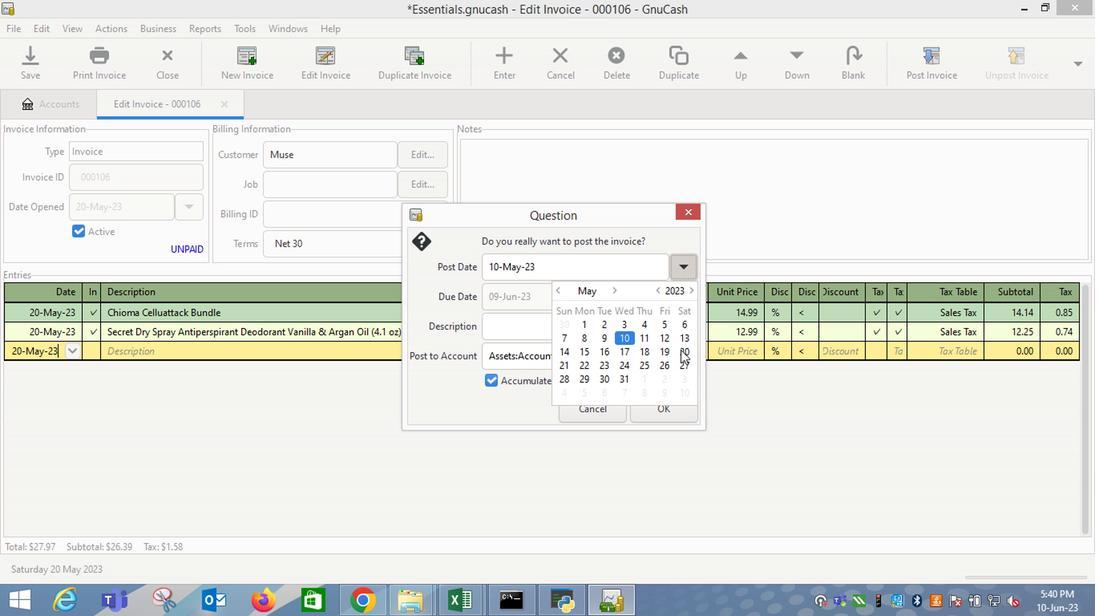 
Action: Mouse pressed left at (684, 353)
Screenshot: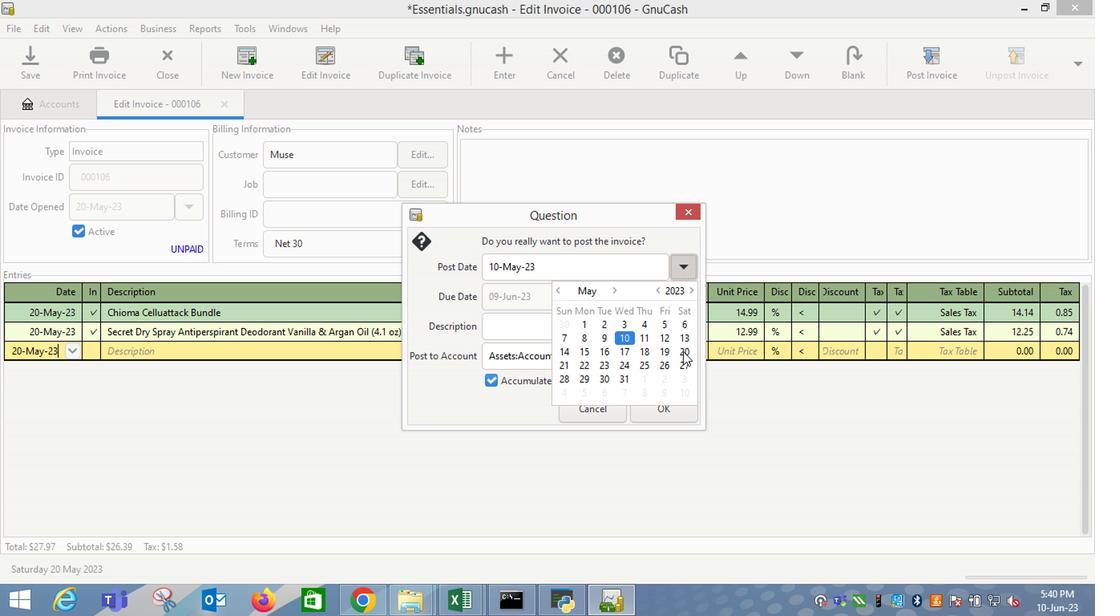 
Action: Mouse moved to (490, 313)
Screenshot: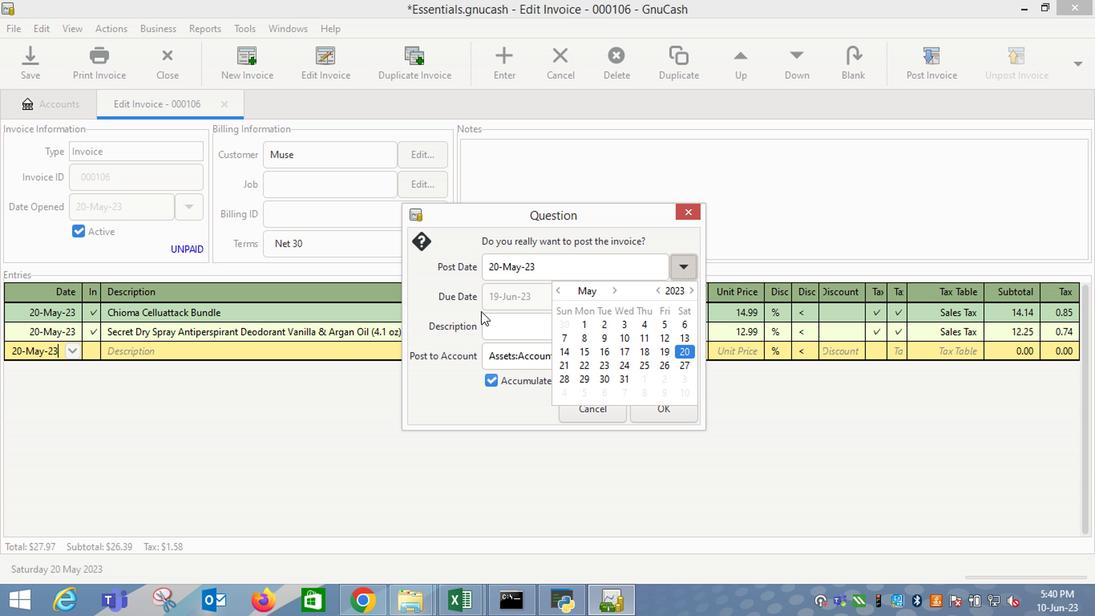 
Action: Mouse pressed left at (490, 313)
Screenshot: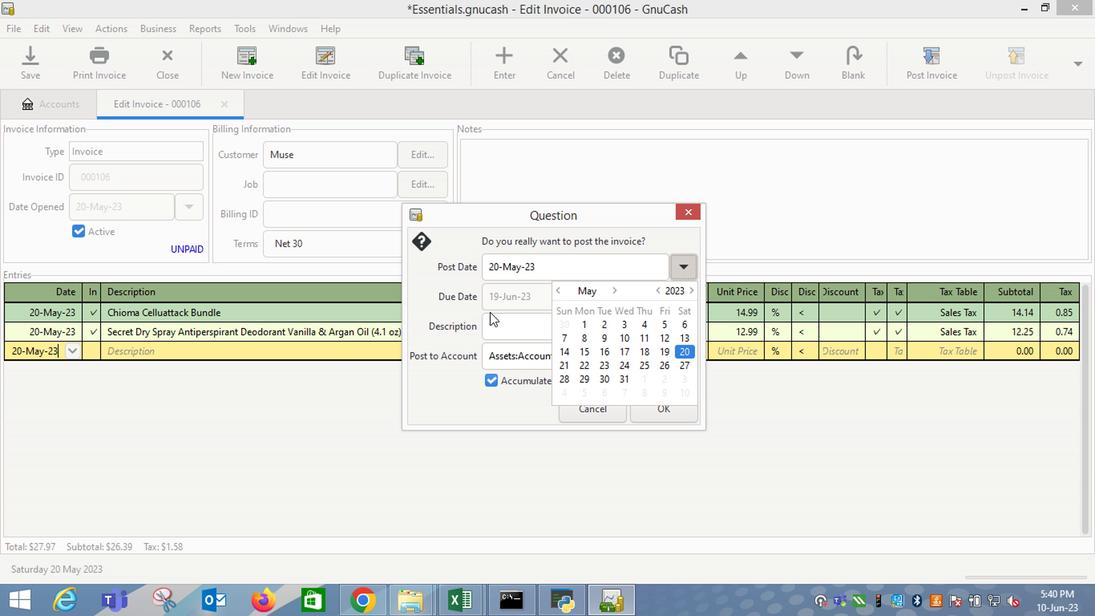 
Action: Mouse moved to (668, 414)
Screenshot: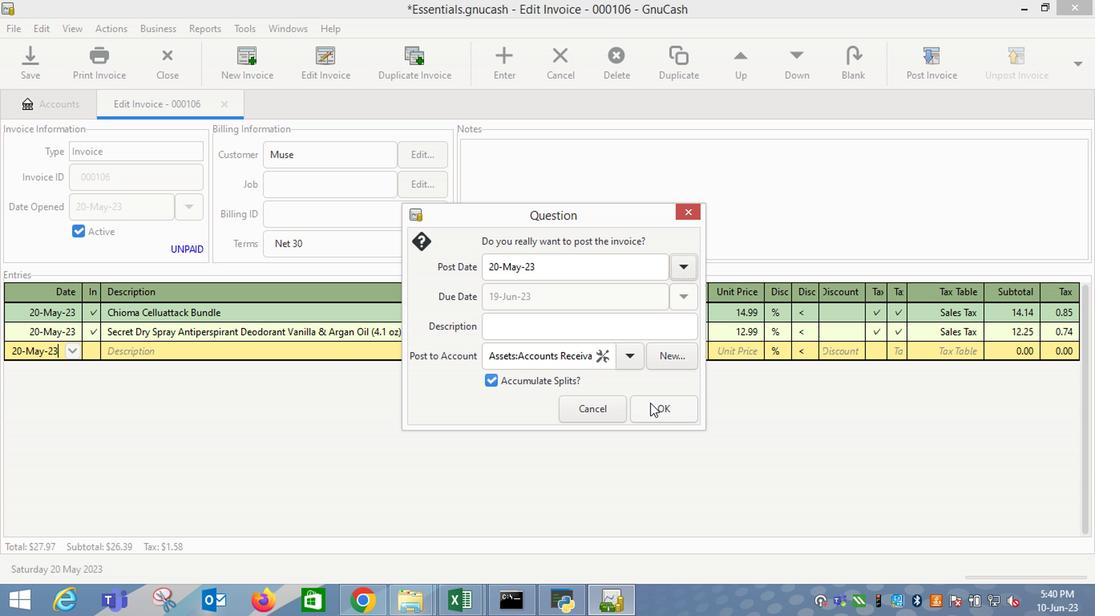 
Action: Mouse pressed left at (668, 414)
Screenshot: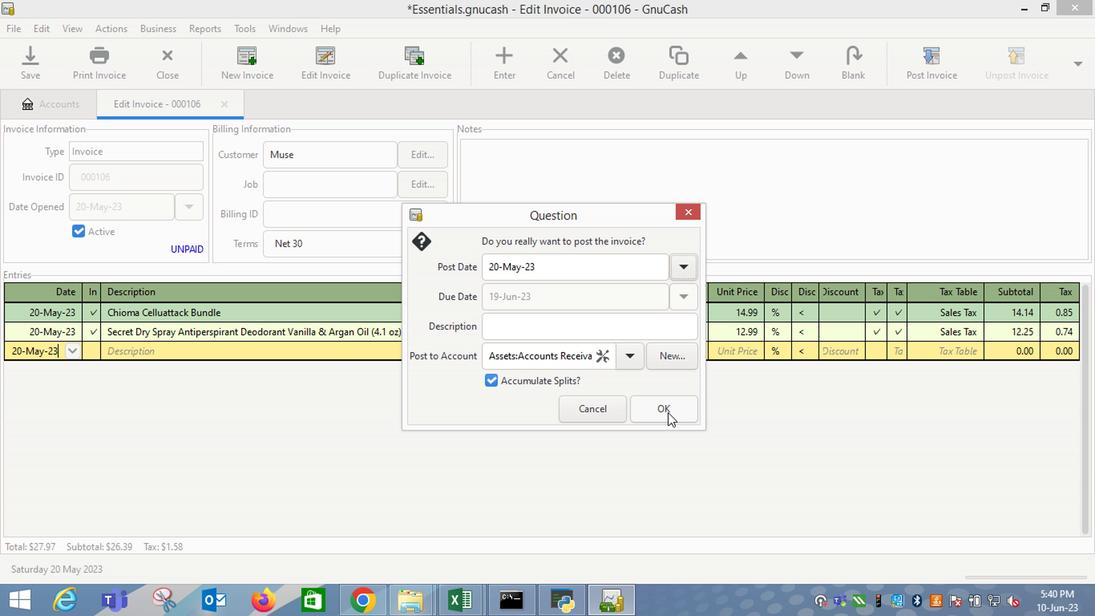 
Action: Mouse moved to (1029, 62)
Screenshot: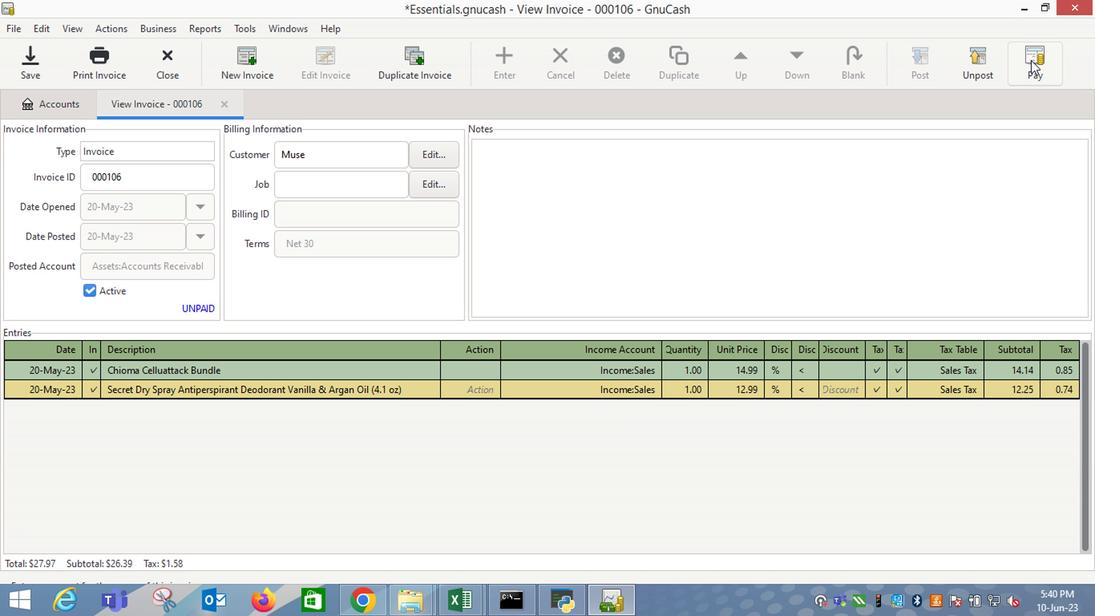 
Action: Mouse pressed left at (1029, 62)
Screenshot: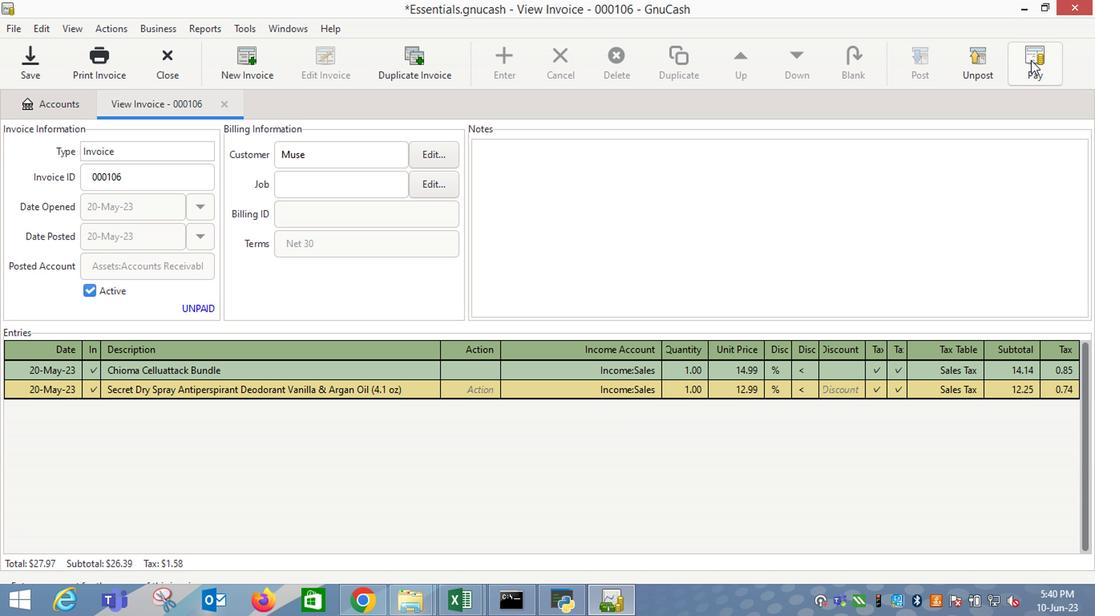 
Action: Mouse moved to (483, 321)
Screenshot: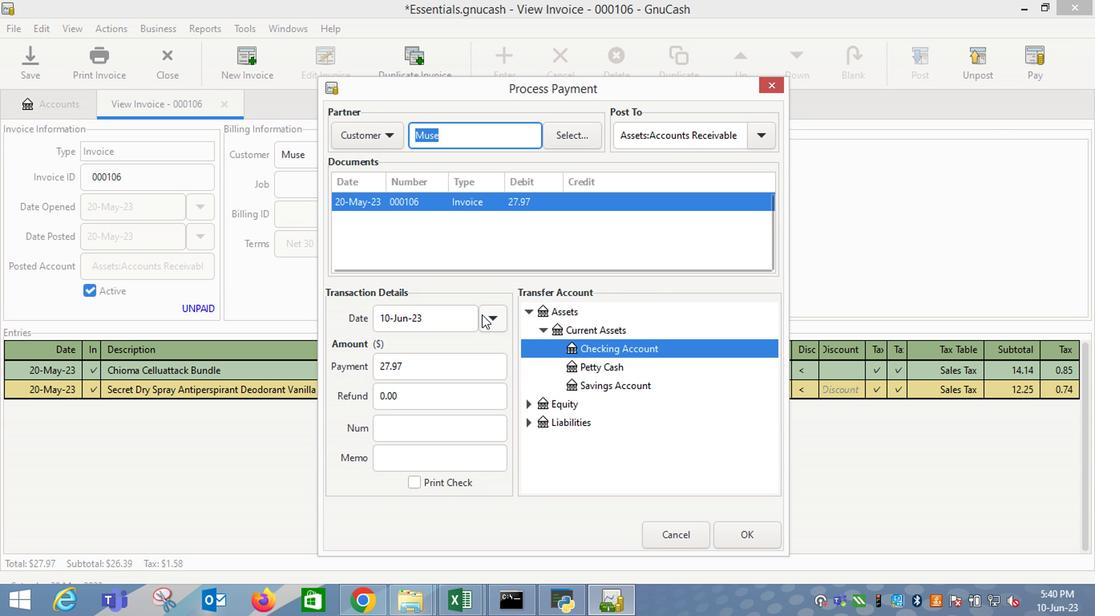 
Action: Mouse pressed left at (483, 321)
Screenshot: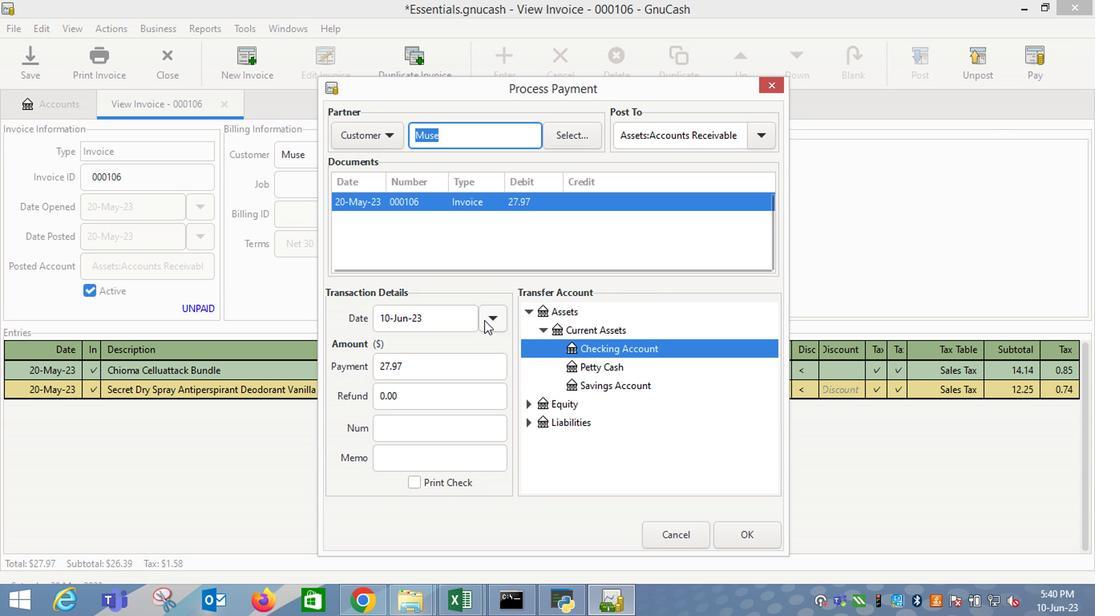 
Action: Mouse moved to (376, 417)
Screenshot: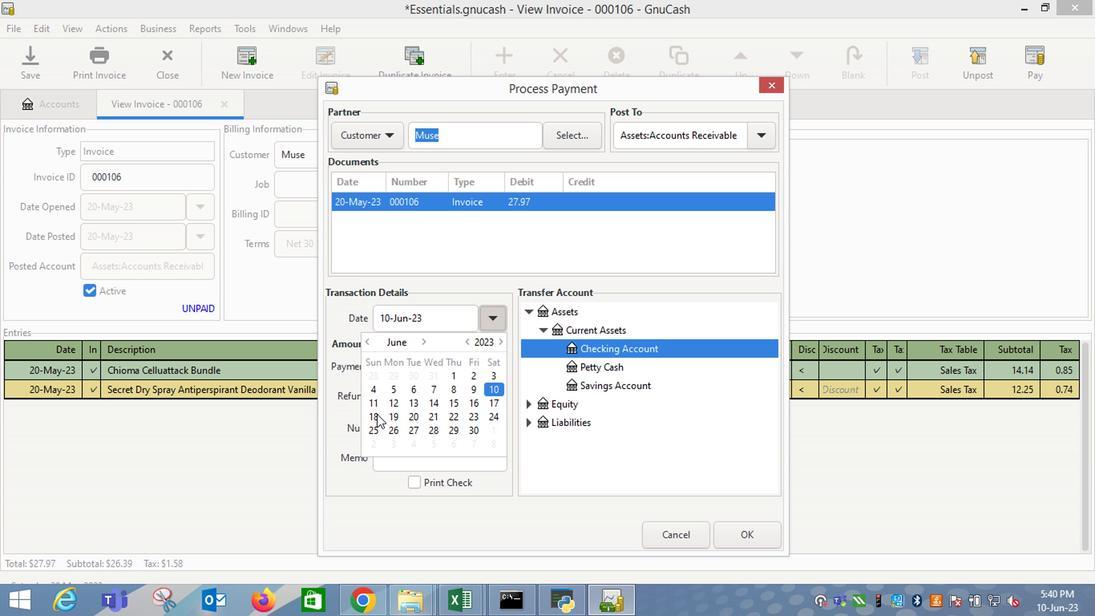 
Action: Mouse pressed left at (376, 417)
Screenshot: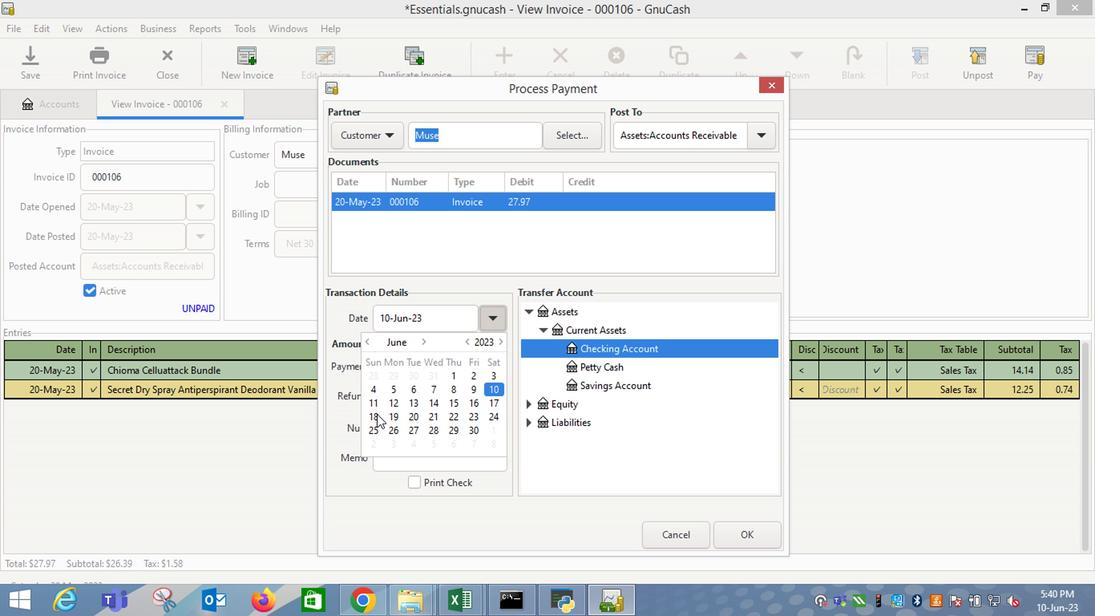 
Action: Mouse moved to (593, 442)
Screenshot: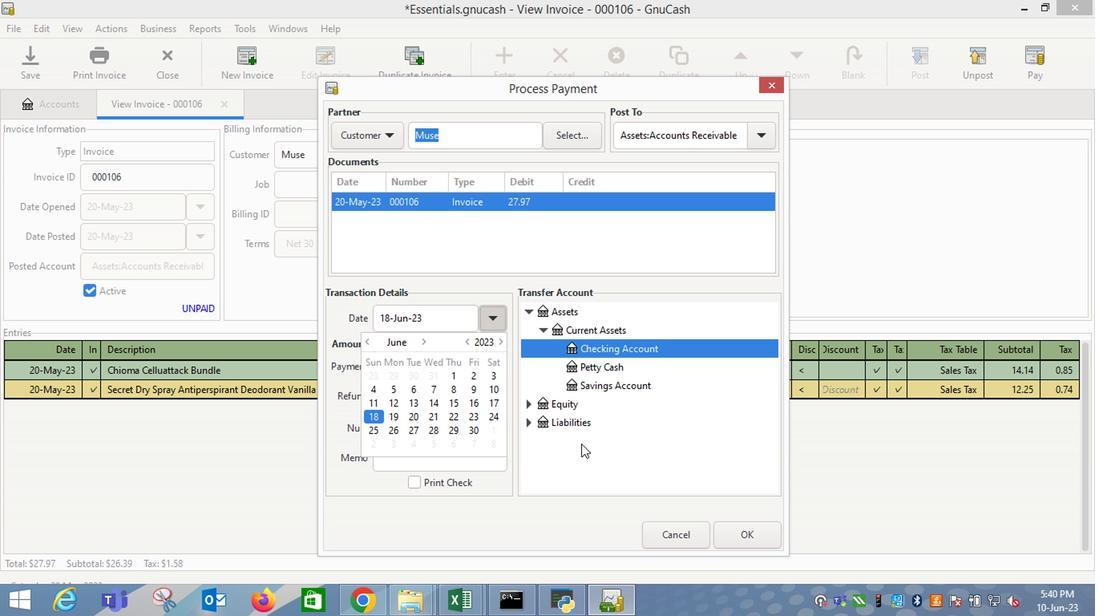 
Action: Mouse pressed left at (593, 442)
Screenshot: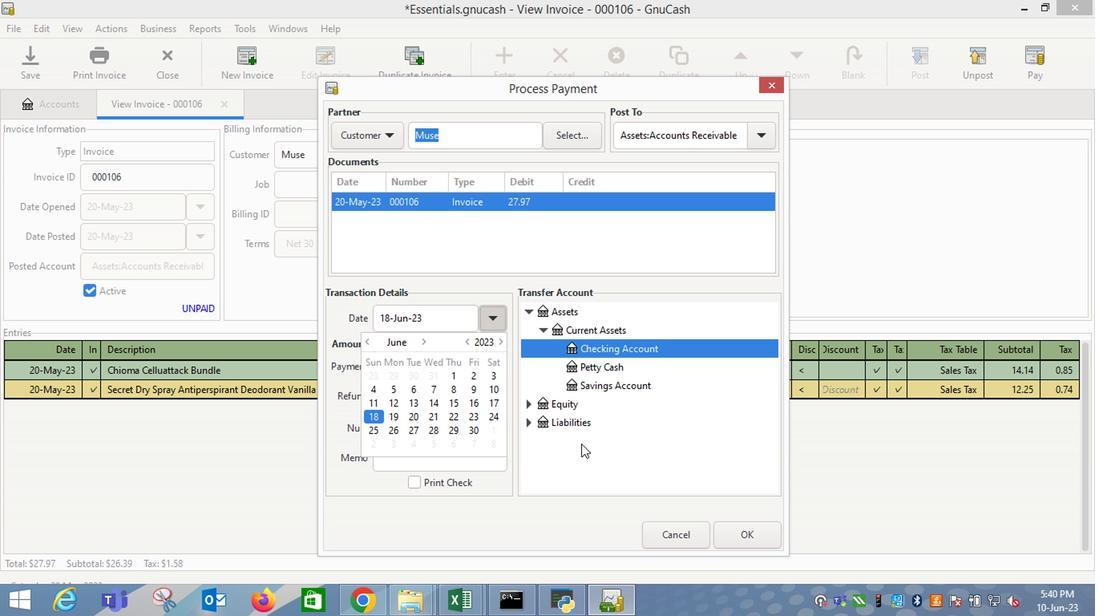 
Action: Mouse moved to (595, 350)
Screenshot: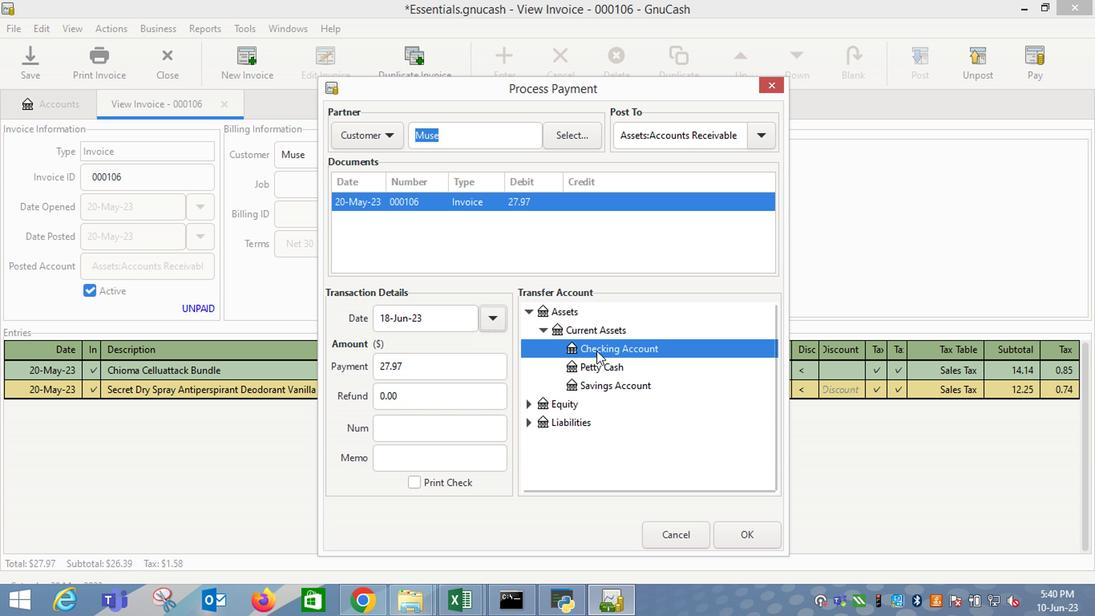 
Action: Mouse pressed left at (595, 350)
Screenshot: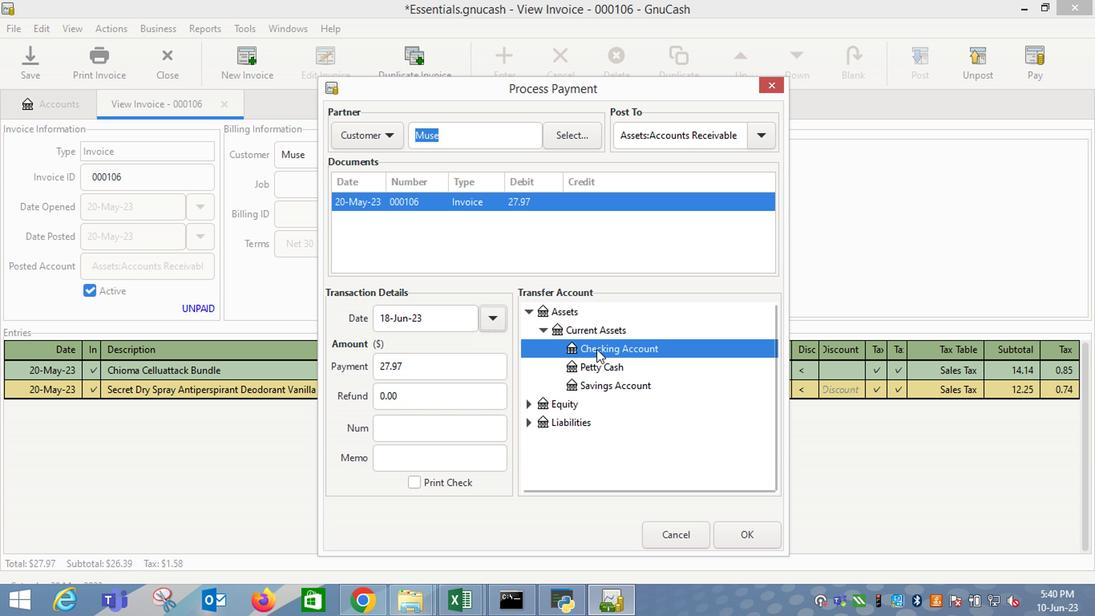 
Action: Mouse moved to (734, 536)
Screenshot: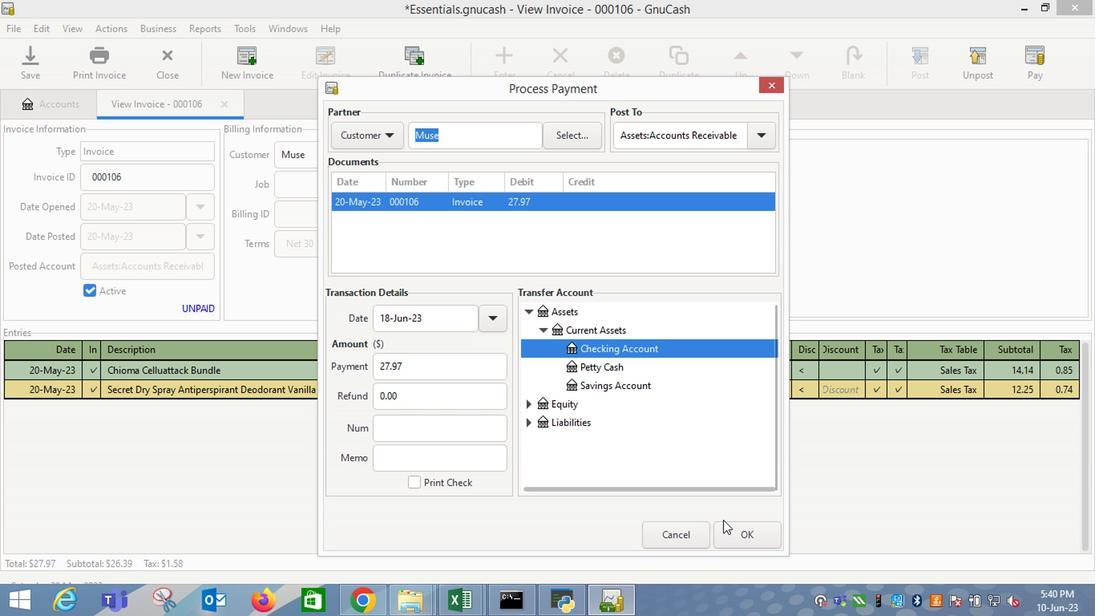 
Action: Mouse pressed left at (734, 536)
Screenshot: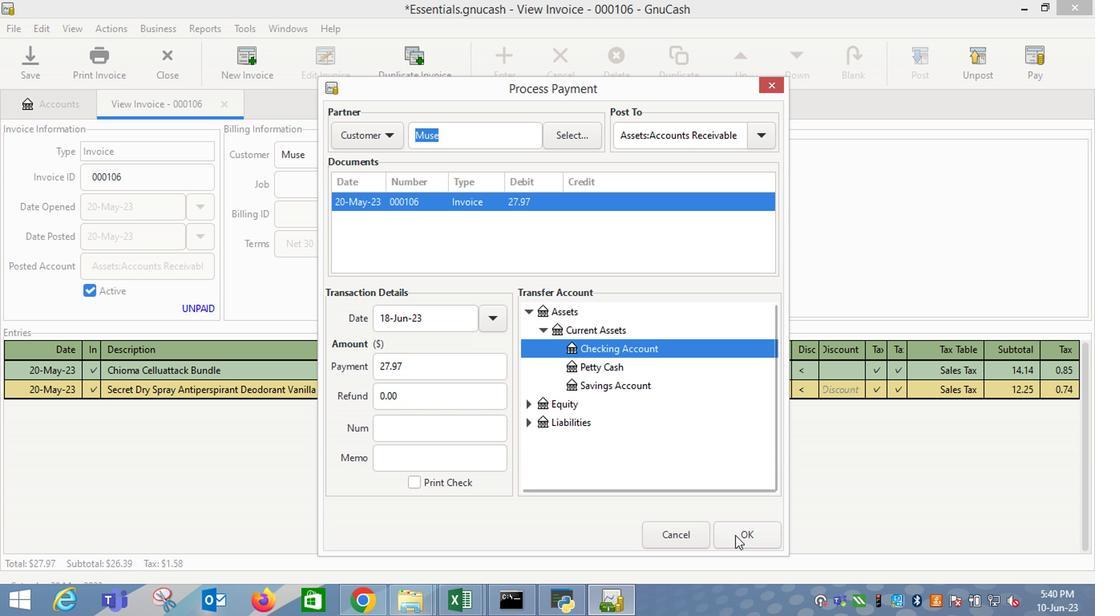
Action: Mouse moved to (118, 78)
Screenshot: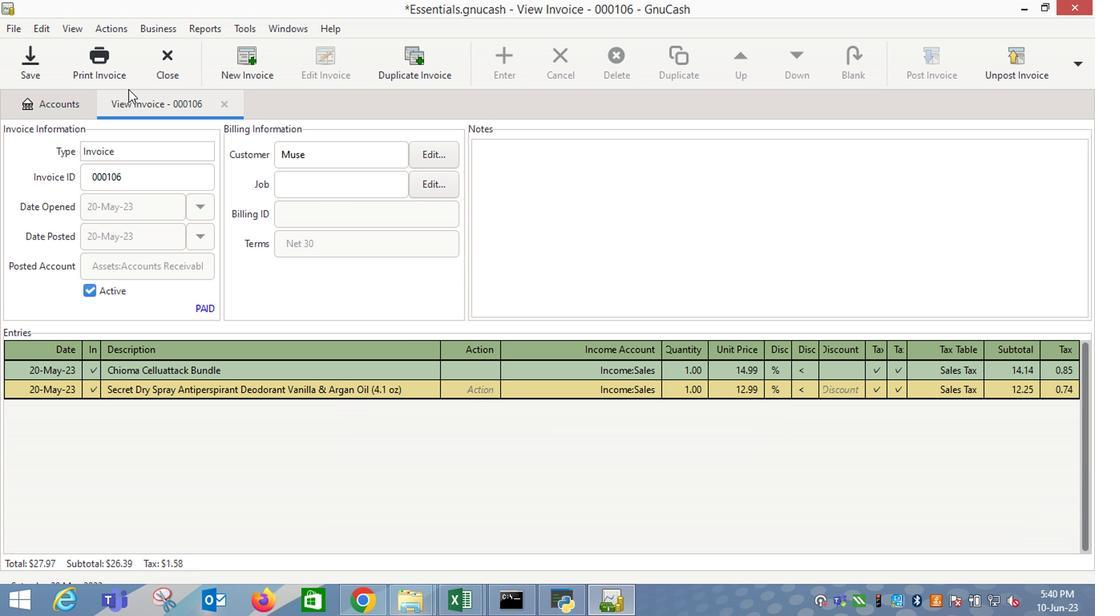 
Action: Mouse pressed left at (118, 78)
Screenshot: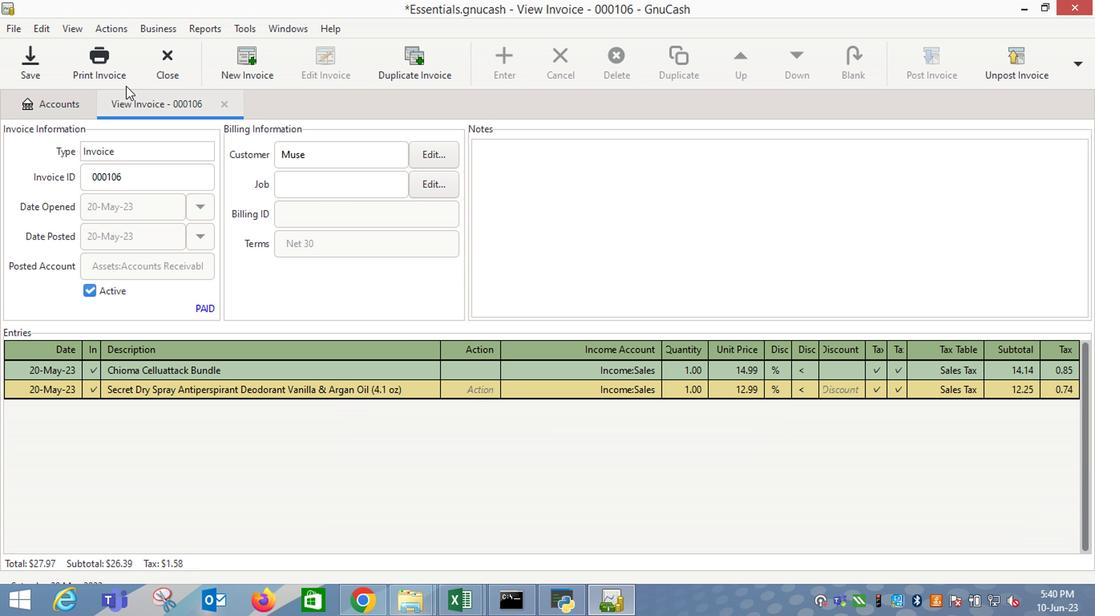 
Action: Mouse moved to (453, 219)
Screenshot: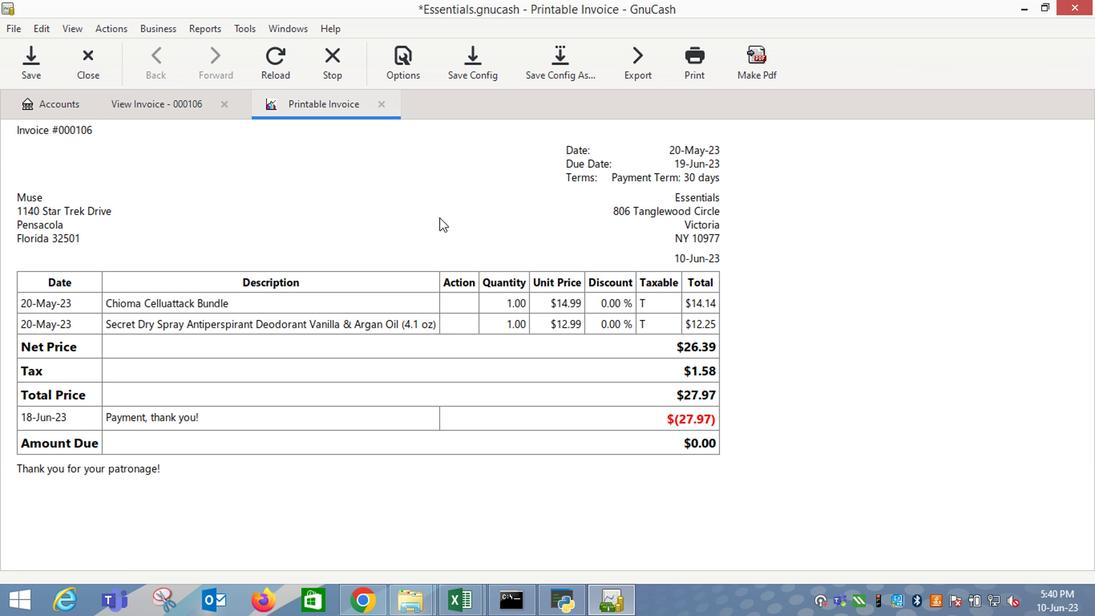 
